 Task: Look for space in Tafo, Ghana from 9th July, 2023 to 16th July, 2023 for 2 adults, 1 child in price range Rs.8000 to Rs.16000. Place can be entire place with 2 bedrooms having 2 beds and 1 bathroom. Property type can be house, flat, guest house. Booking option can be shelf check-in. Required host language is English.
Action: Mouse moved to (426, 52)
Screenshot: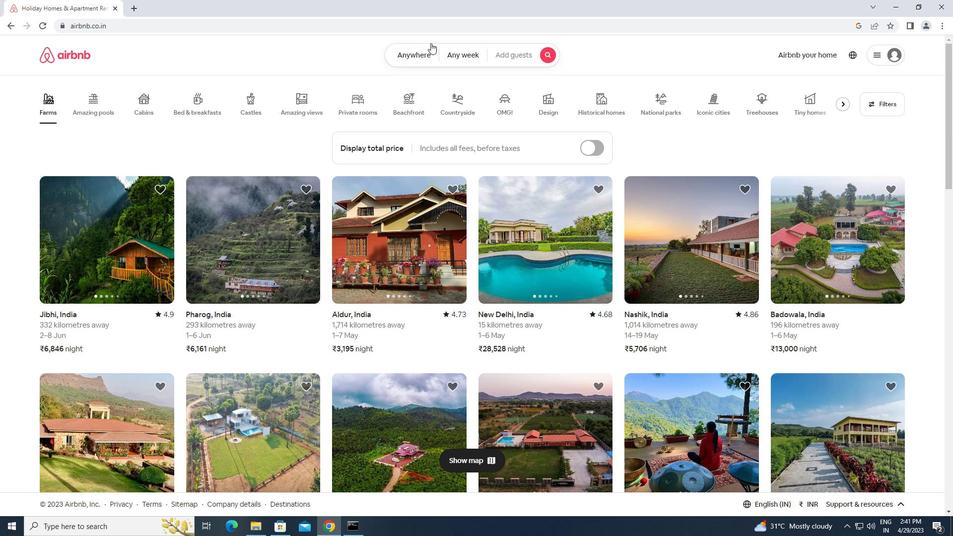 
Action: Mouse pressed left at (426, 52)
Screenshot: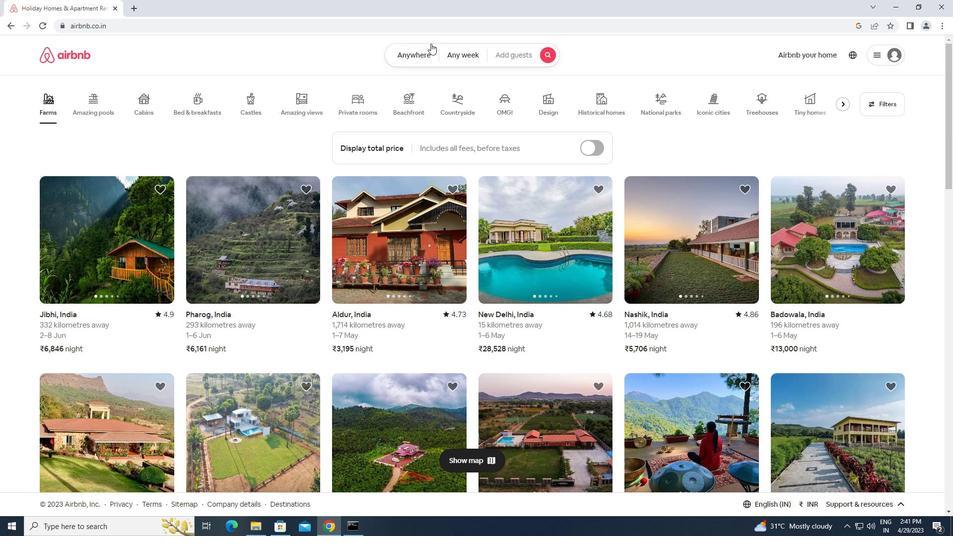 
Action: Mouse moved to (383, 93)
Screenshot: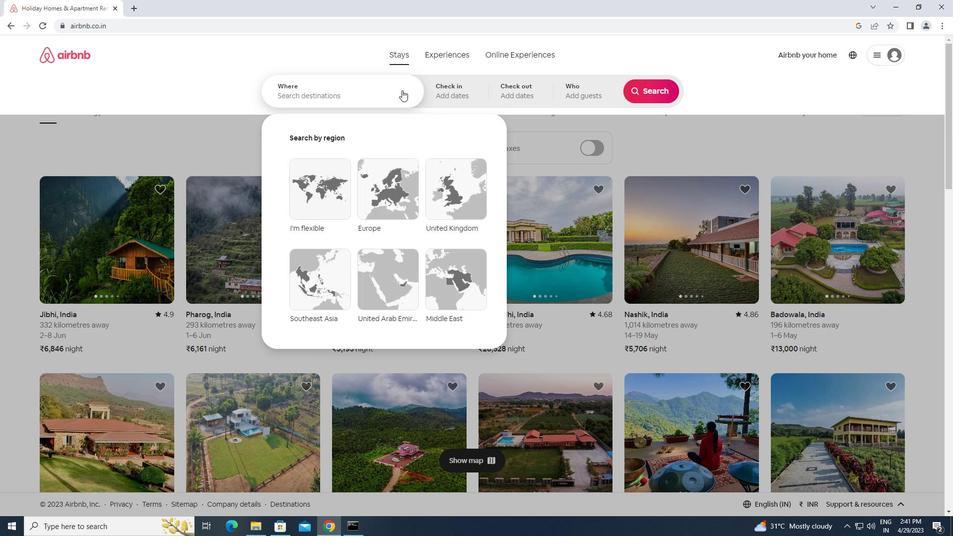 
Action: Mouse pressed left at (383, 93)
Screenshot: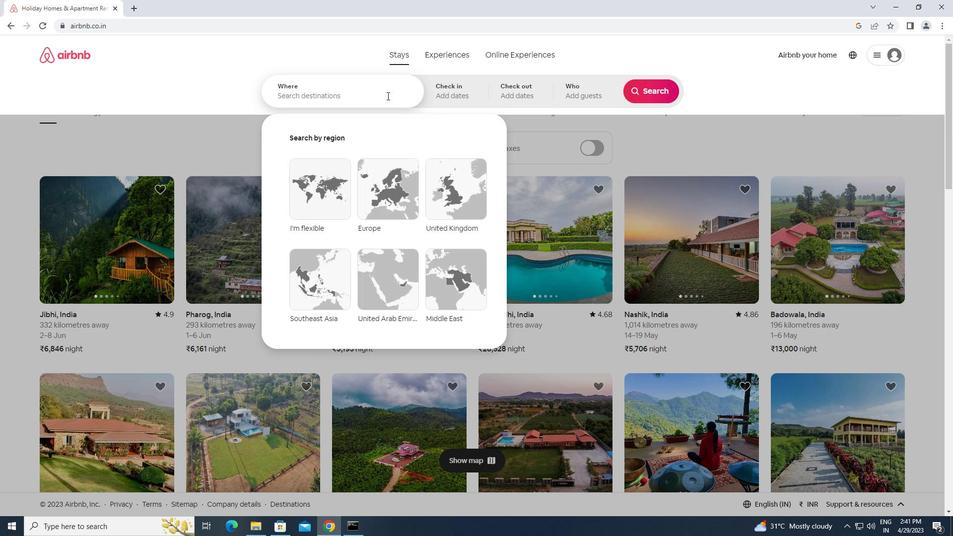 
Action: Key pressed t<Key.caps_lock>afo,<Key.space><Key.caps_lock>g<Key.caps_lock>hana<Key.enter>
Screenshot: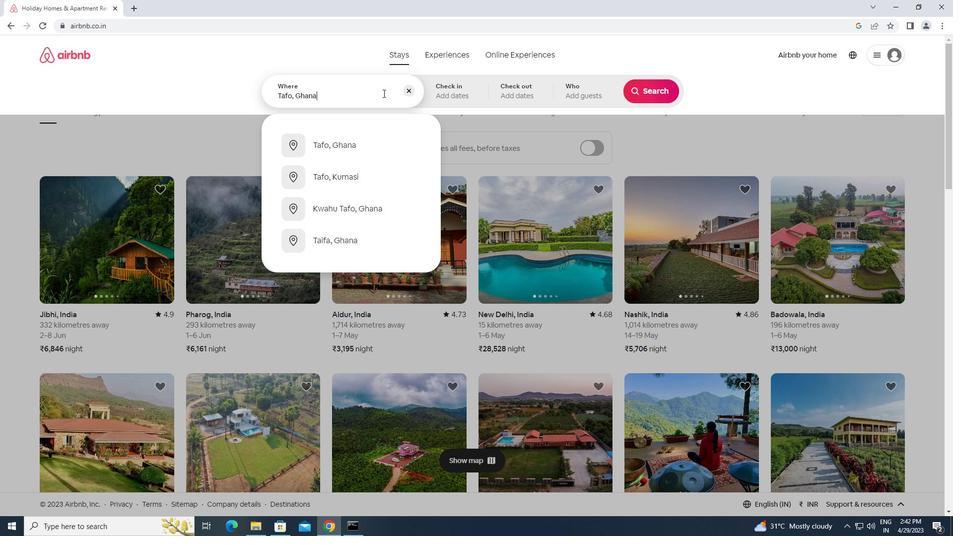 
Action: Mouse moved to (649, 171)
Screenshot: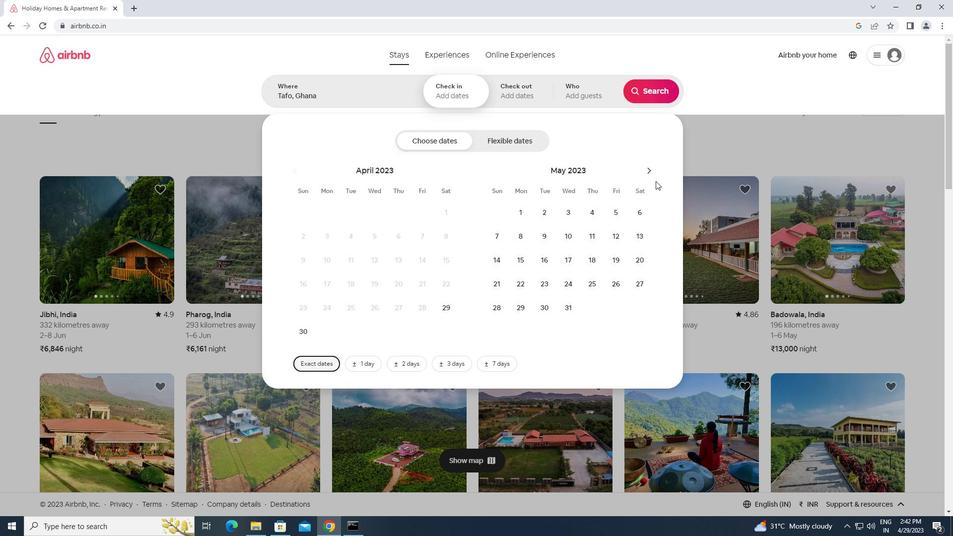 
Action: Mouse pressed left at (649, 171)
Screenshot: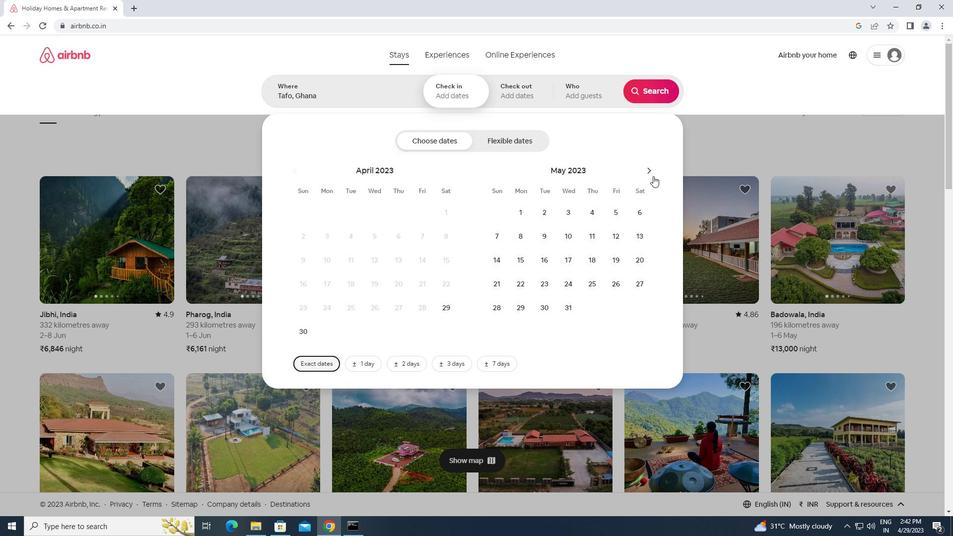 
Action: Mouse pressed left at (649, 171)
Screenshot: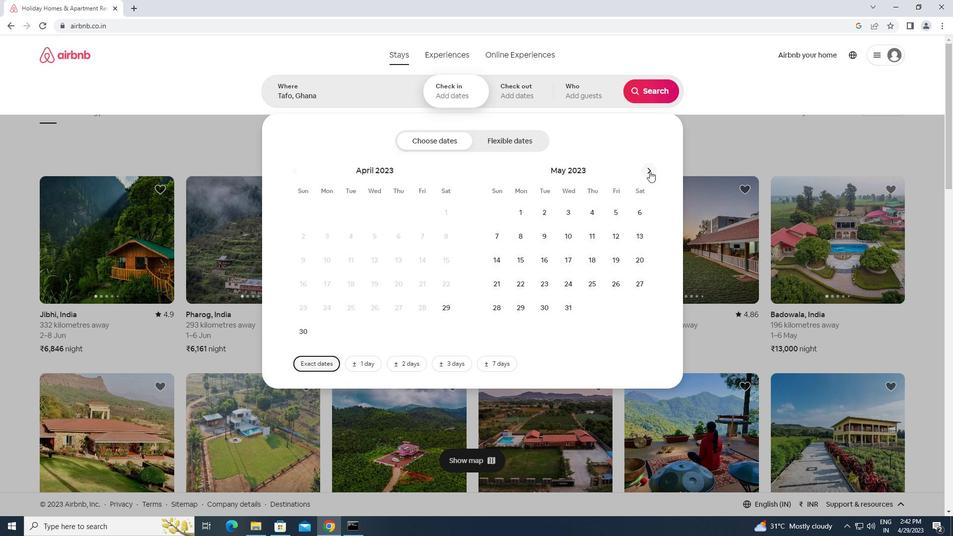 
Action: Mouse moved to (496, 265)
Screenshot: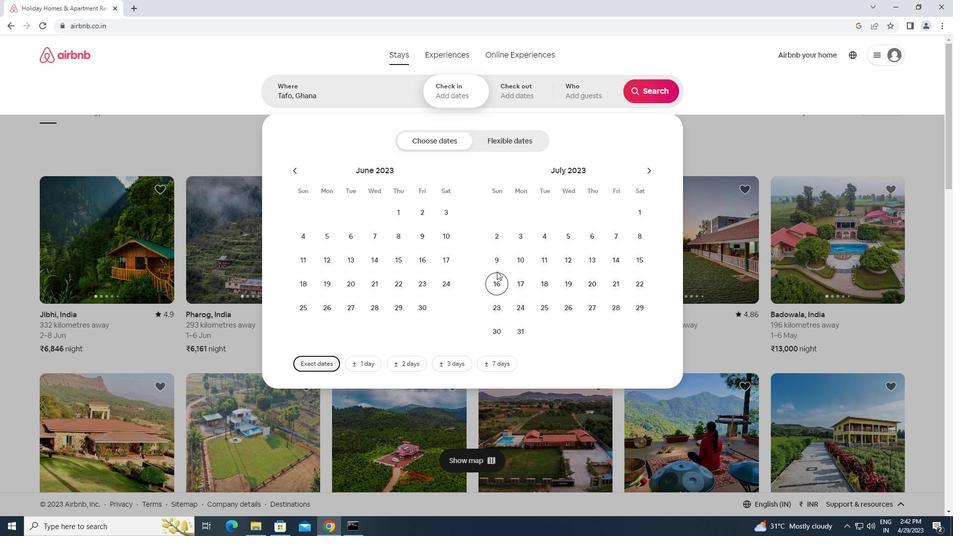 
Action: Mouse pressed left at (496, 265)
Screenshot: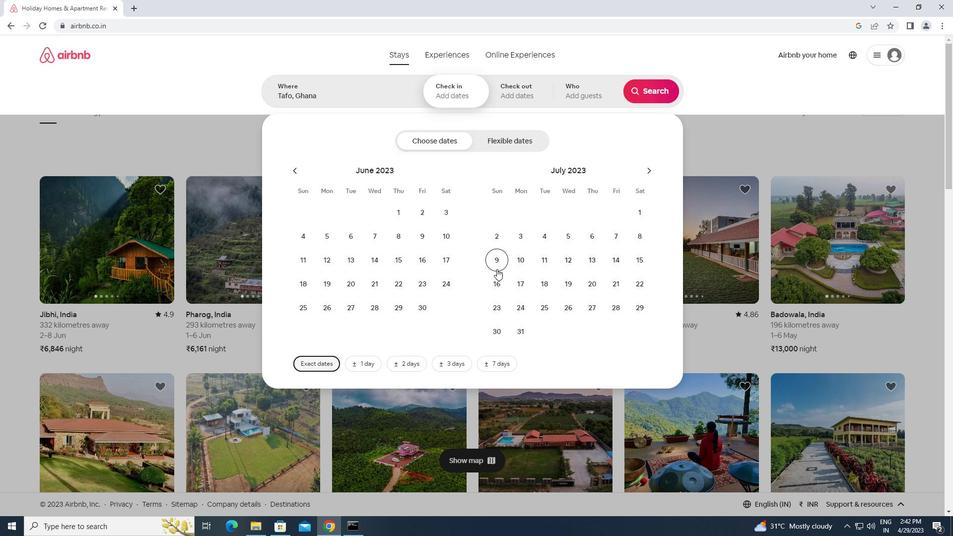 
Action: Mouse moved to (498, 281)
Screenshot: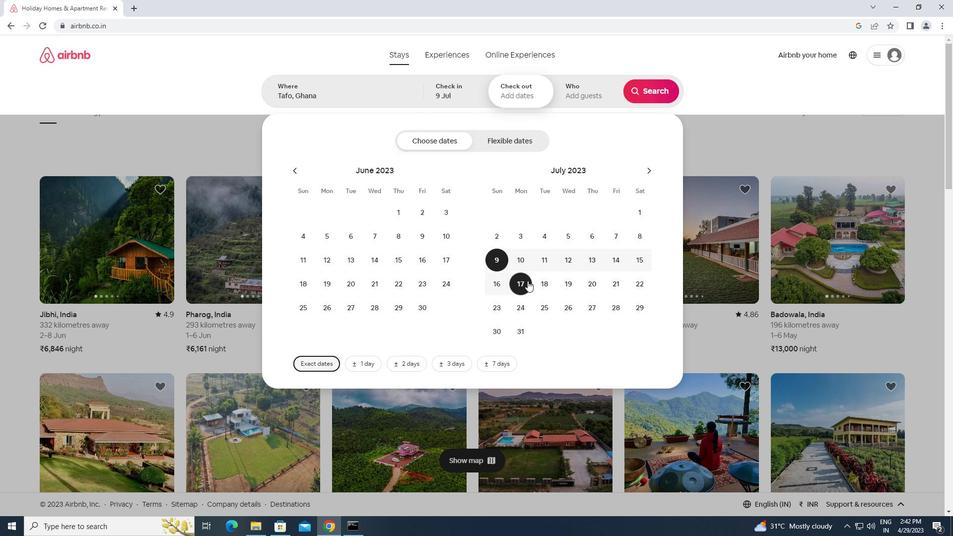 
Action: Mouse pressed left at (498, 281)
Screenshot: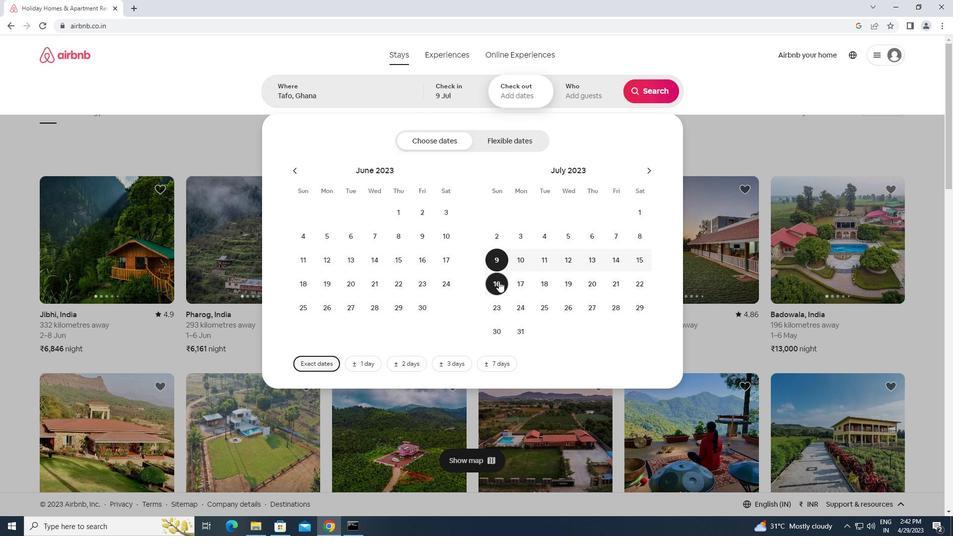 
Action: Mouse moved to (584, 84)
Screenshot: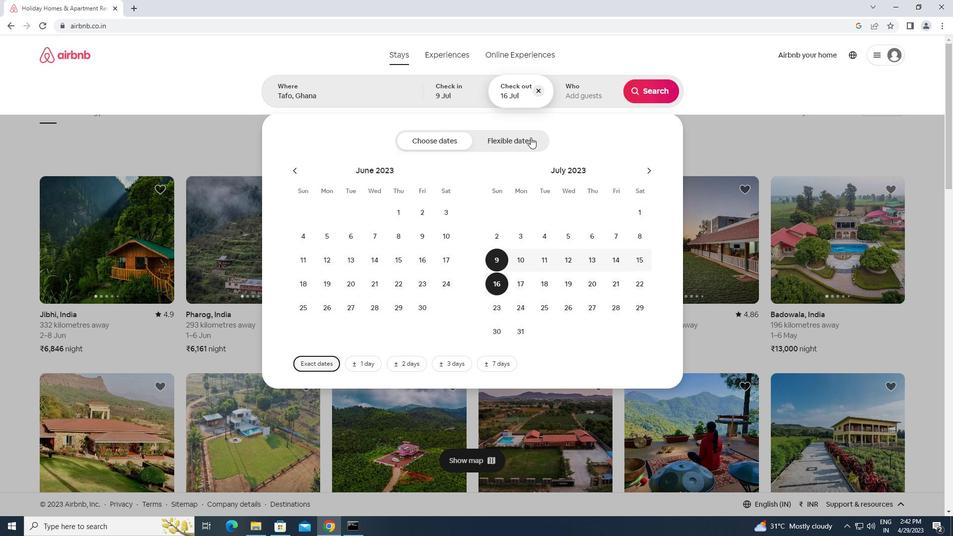 
Action: Mouse pressed left at (584, 84)
Screenshot: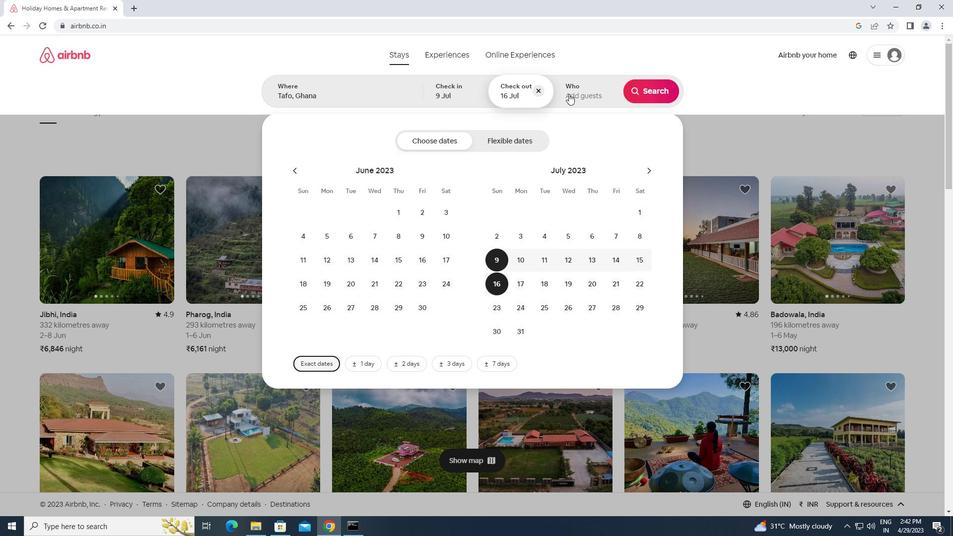
Action: Mouse moved to (651, 145)
Screenshot: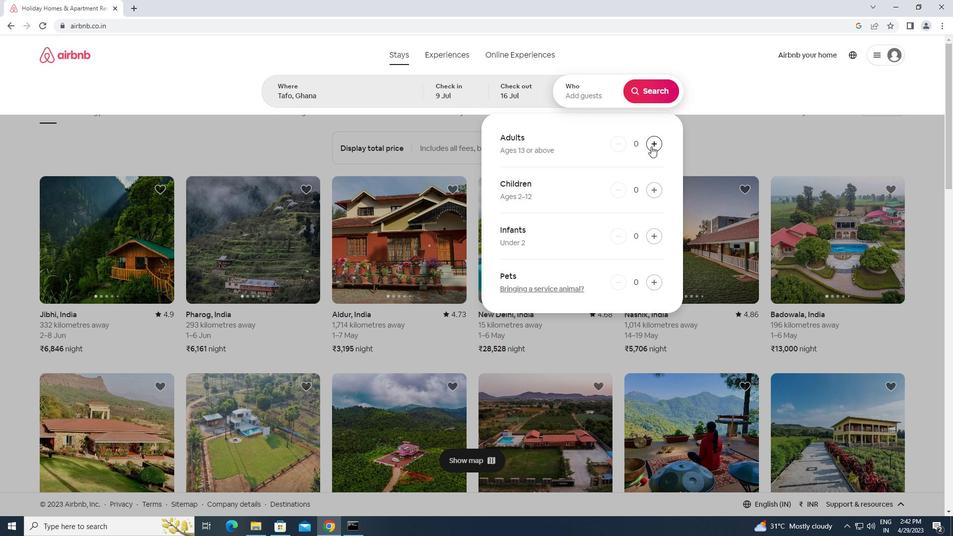 
Action: Mouse pressed left at (651, 145)
Screenshot: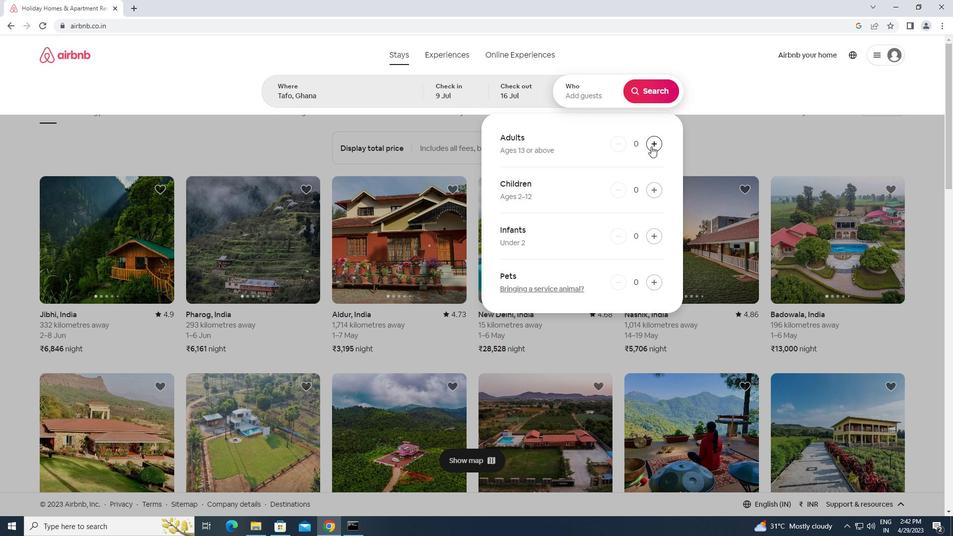 
Action: Mouse pressed left at (651, 145)
Screenshot: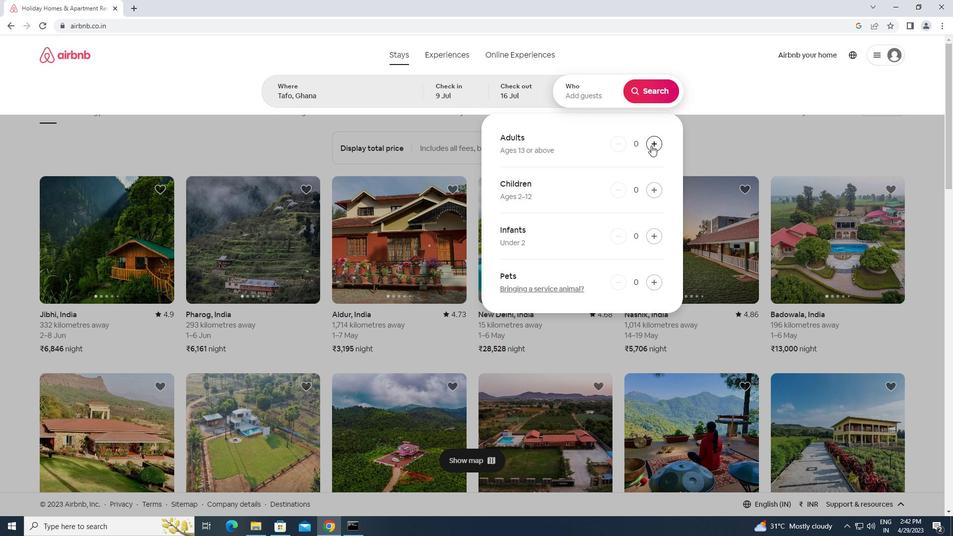 
Action: Mouse moved to (657, 184)
Screenshot: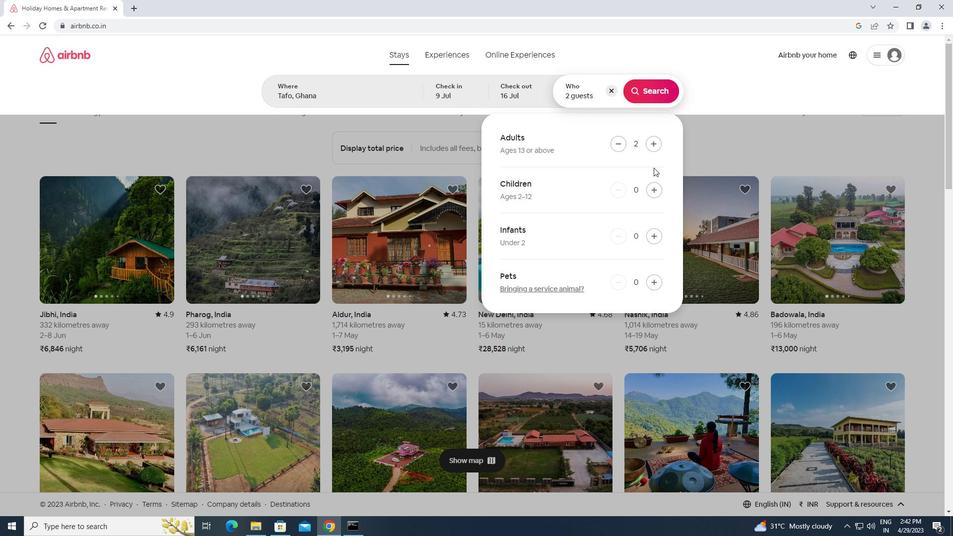
Action: Mouse pressed left at (657, 184)
Screenshot: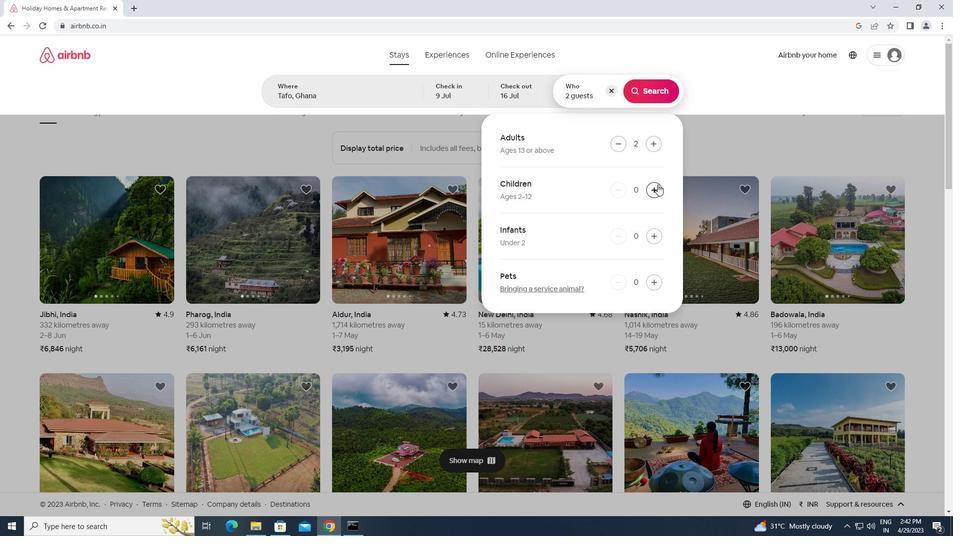 
Action: Mouse moved to (652, 85)
Screenshot: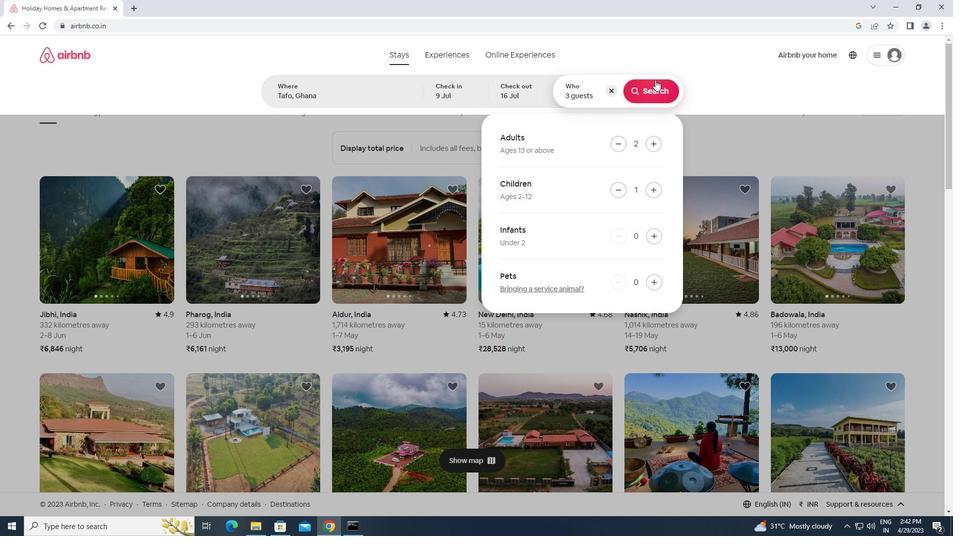 
Action: Mouse pressed left at (652, 85)
Screenshot: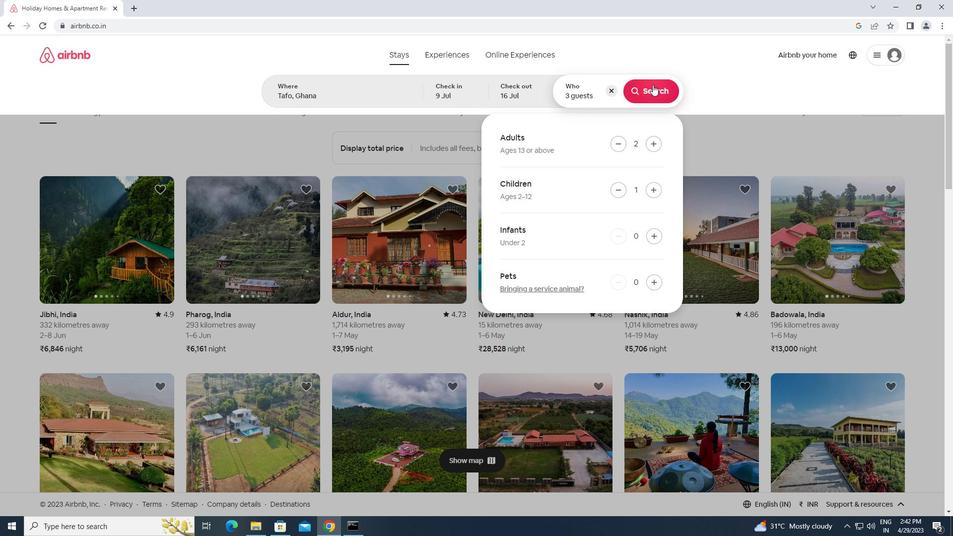 
Action: Mouse moved to (897, 91)
Screenshot: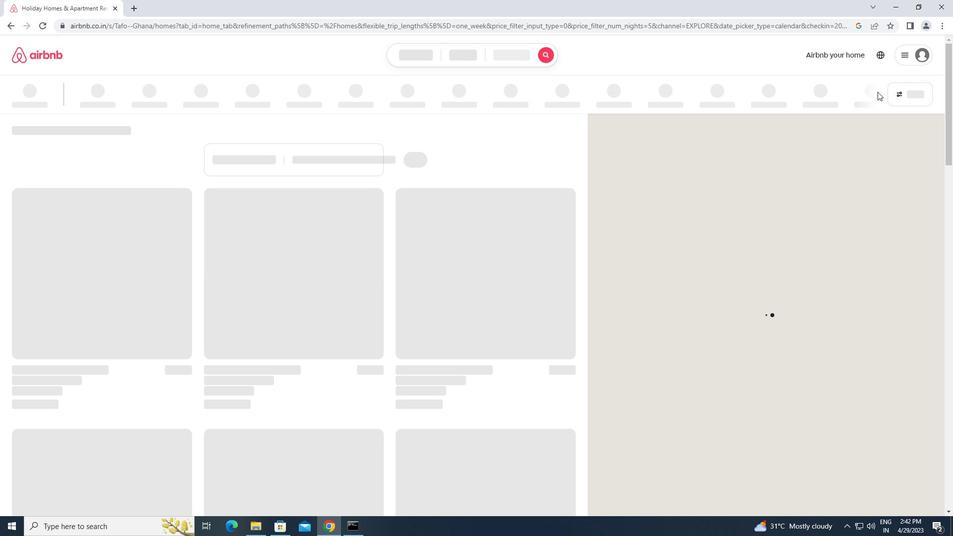 
Action: Mouse pressed left at (897, 91)
Screenshot: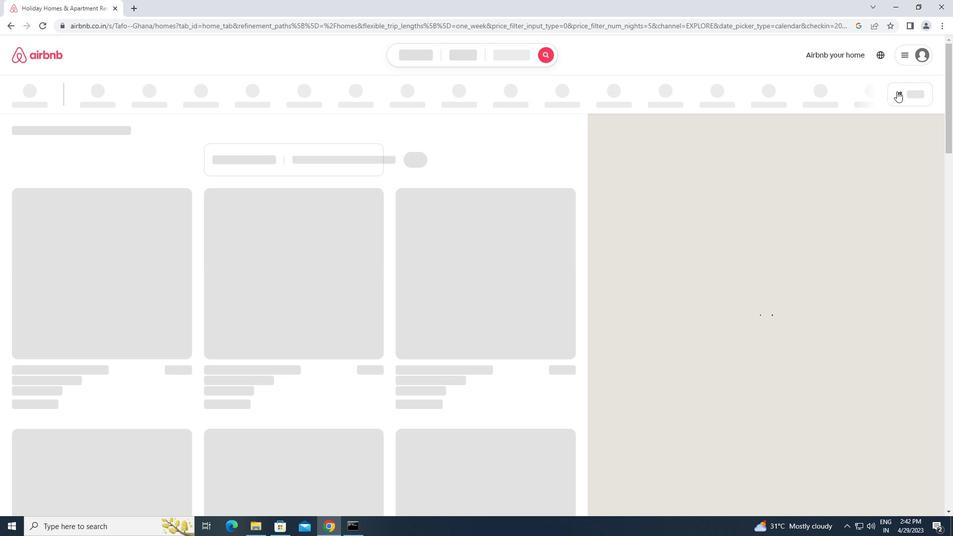 
Action: Mouse moved to (341, 217)
Screenshot: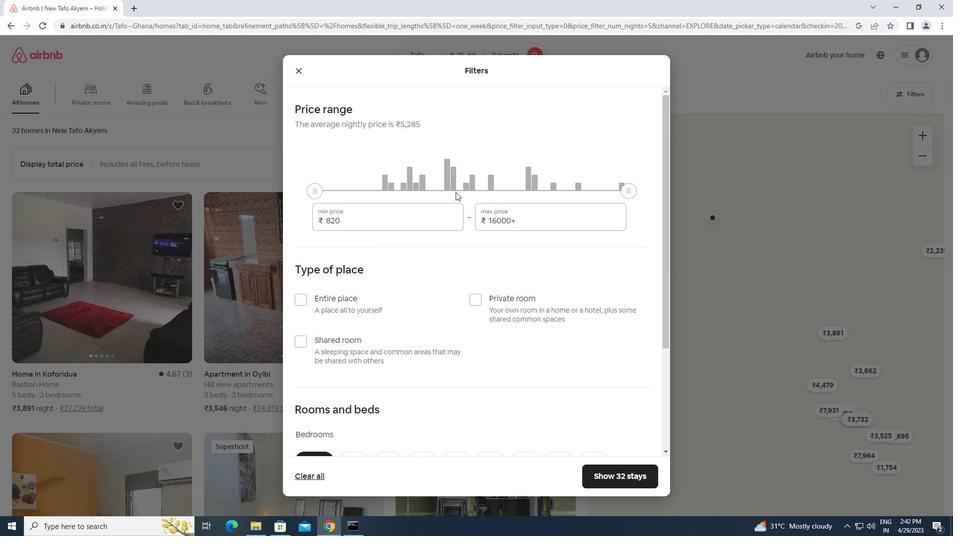 
Action: Mouse pressed left at (341, 217)
Screenshot: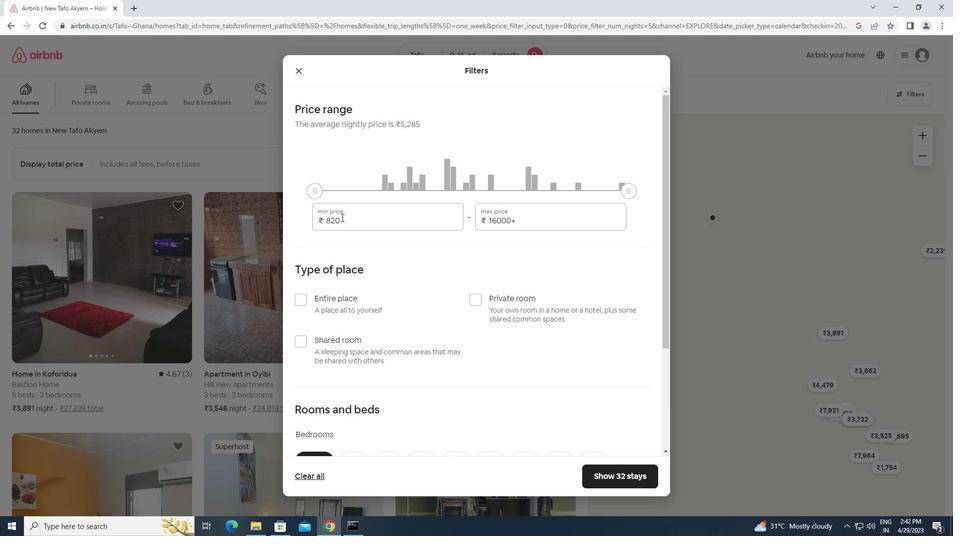 
Action: Mouse moved to (320, 225)
Screenshot: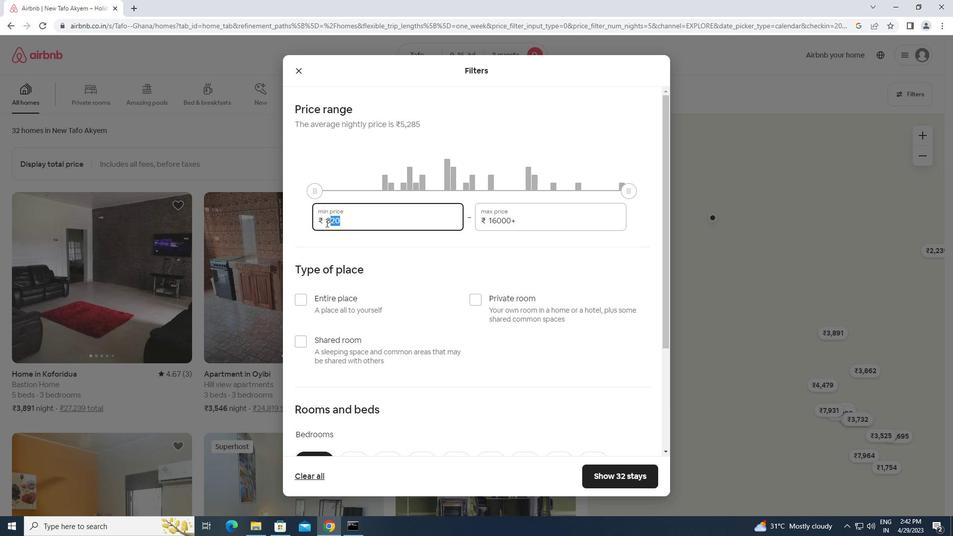 
Action: Key pressed 8000<Key.tab><Key.backspace><Key.backspace><Key.backspace><Key.backspace><Key.backspace><Key.backspace><Key.backspace><Key.backspace><Key.backspace><Key.backspace><Key.backspace><Key.backspace><Key.backspace><Key.backspace><Key.backspace><Key.backspace><Key.backspace><Key.backspace><Key.backspace><Key.backspace><Key.backspace><Key.backspace>16000
Screenshot: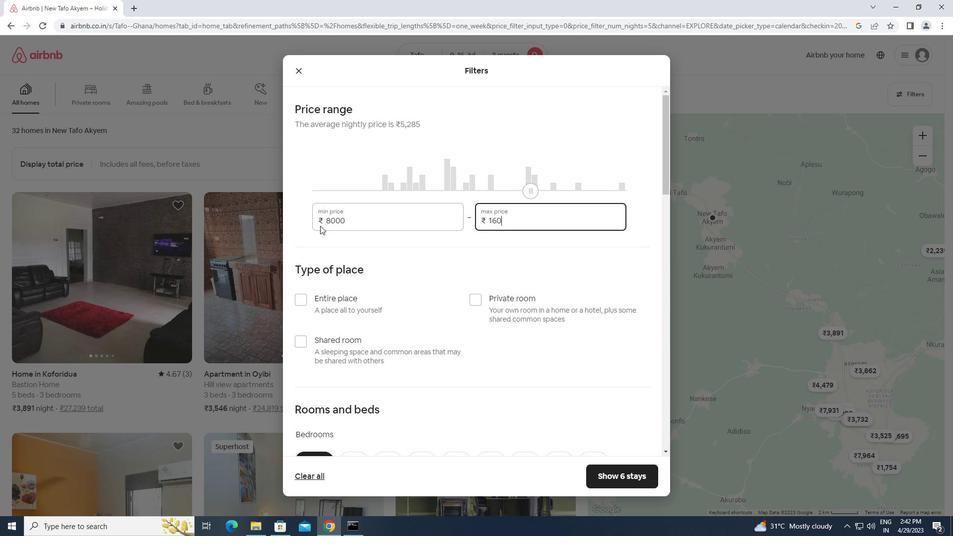 
Action: Mouse moved to (321, 225)
Screenshot: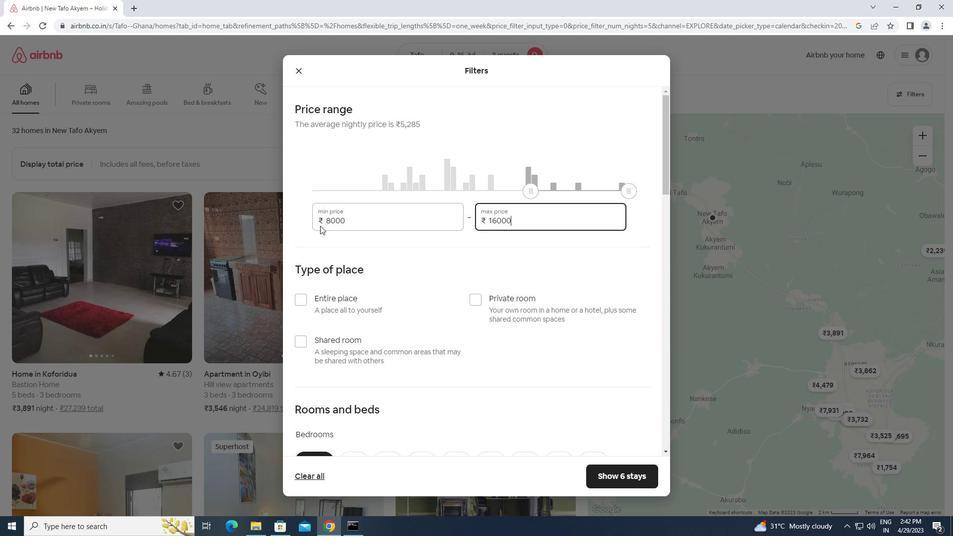 
Action: Mouse scrolled (321, 225) with delta (0, 0)
Screenshot: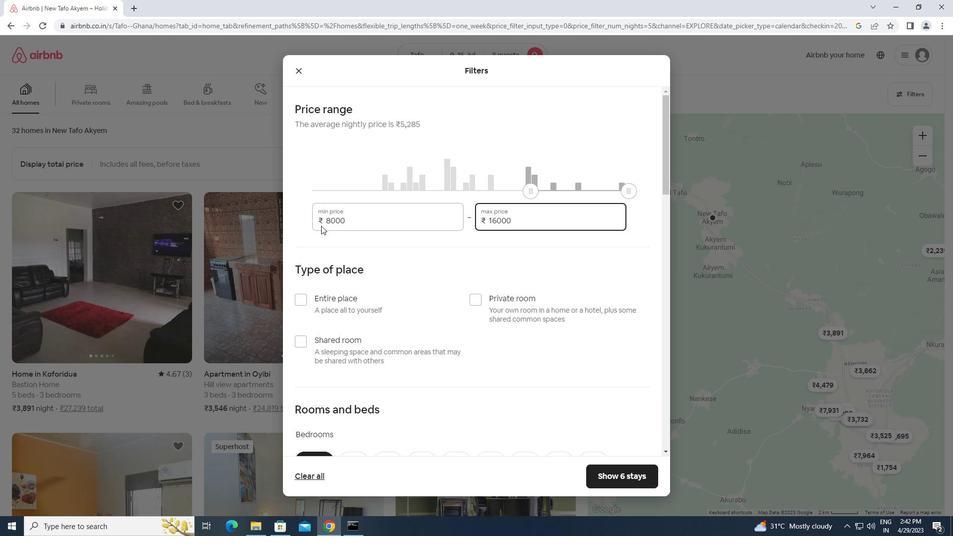 
Action: Mouse moved to (305, 250)
Screenshot: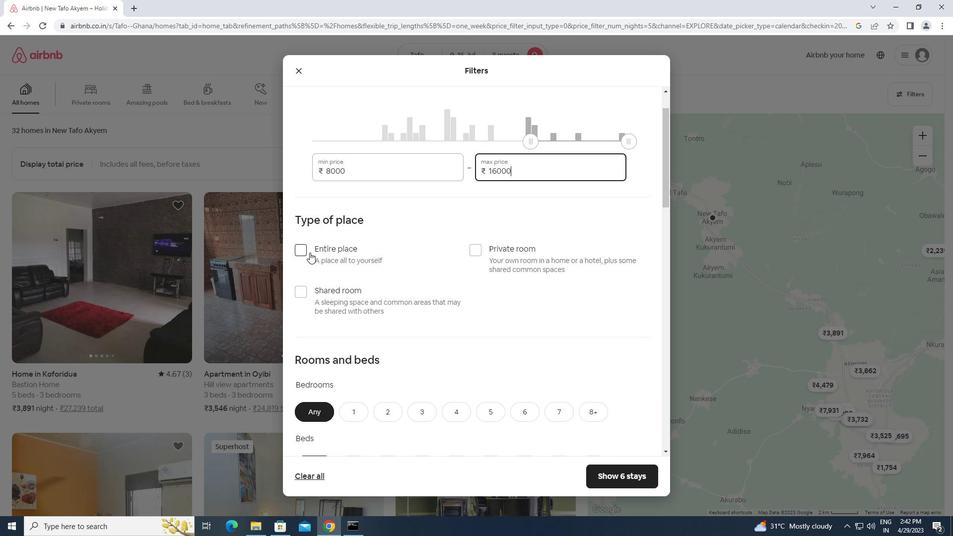 
Action: Mouse pressed left at (305, 250)
Screenshot: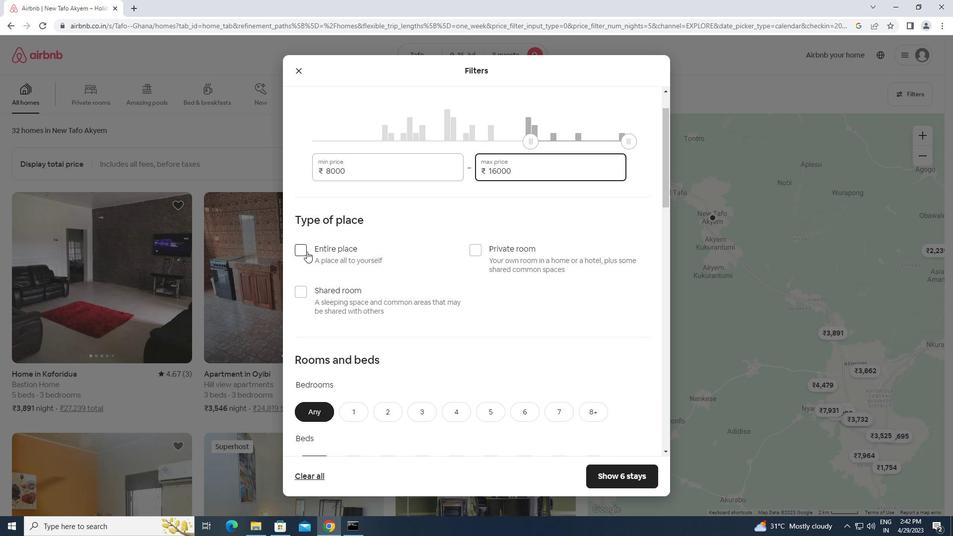 
Action: Mouse moved to (388, 276)
Screenshot: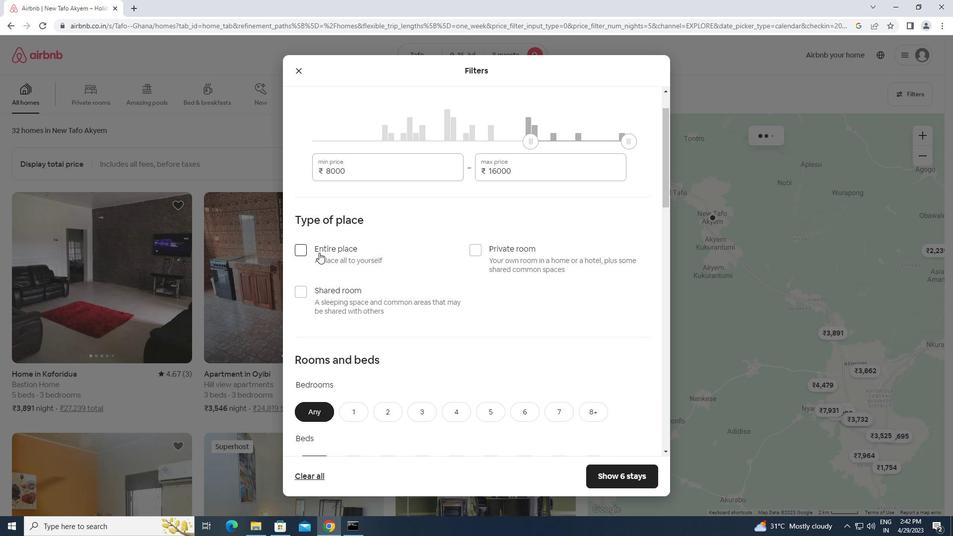
Action: Mouse scrolled (388, 275) with delta (0, 0)
Screenshot: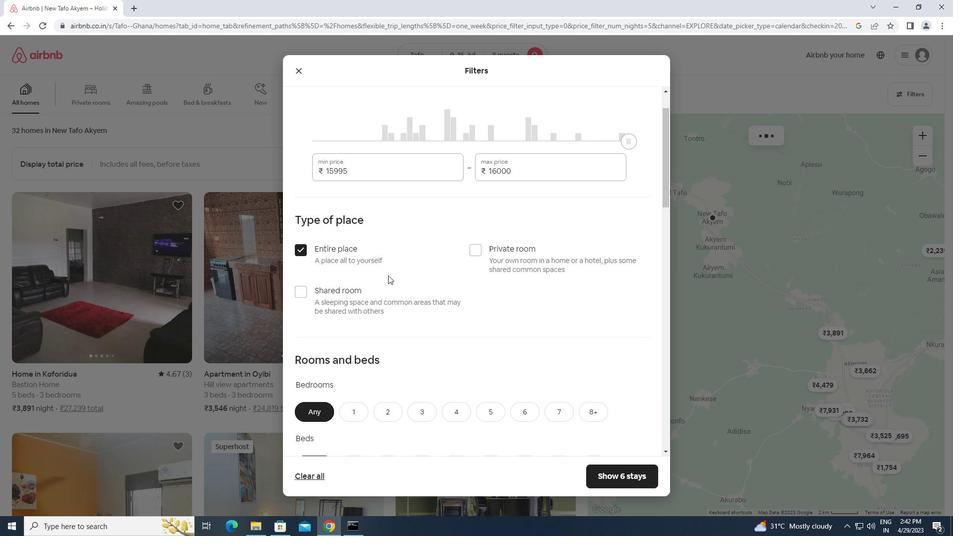 
Action: Mouse scrolled (388, 275) with delta (0, 0)
Screenshot: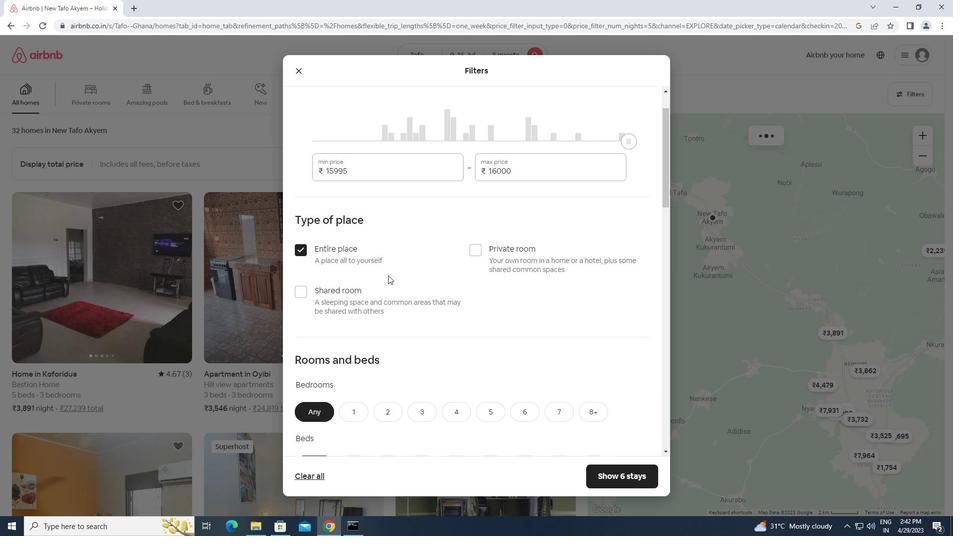 
Action: Mouse scrolled (388, 275) with delta (0, 0)
Screenshot: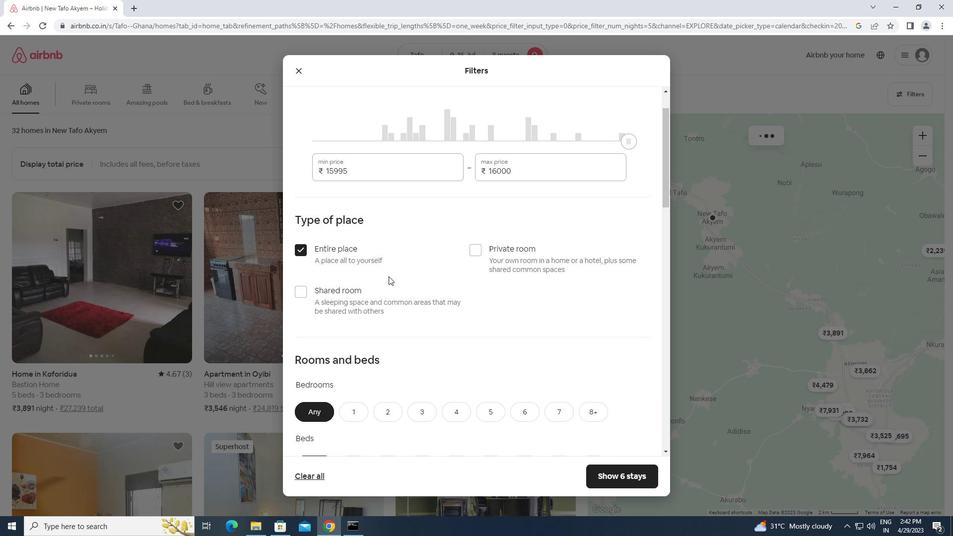 
Action: Mouse moved to (380, 264)
Screenshot: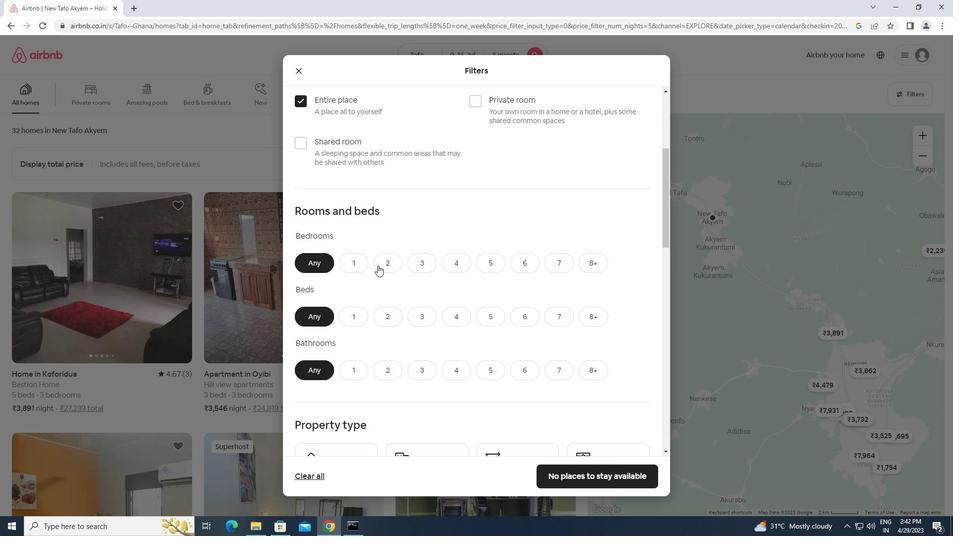 
Action: Mouse pressed left at (380, 264)
Screenshot: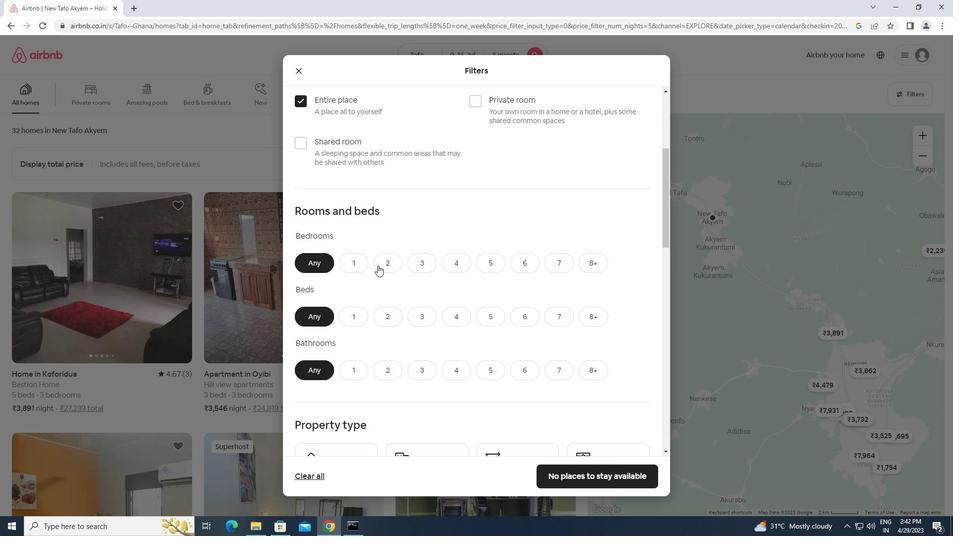 
Action: Mouse moved to (391, 308)
Screenshot: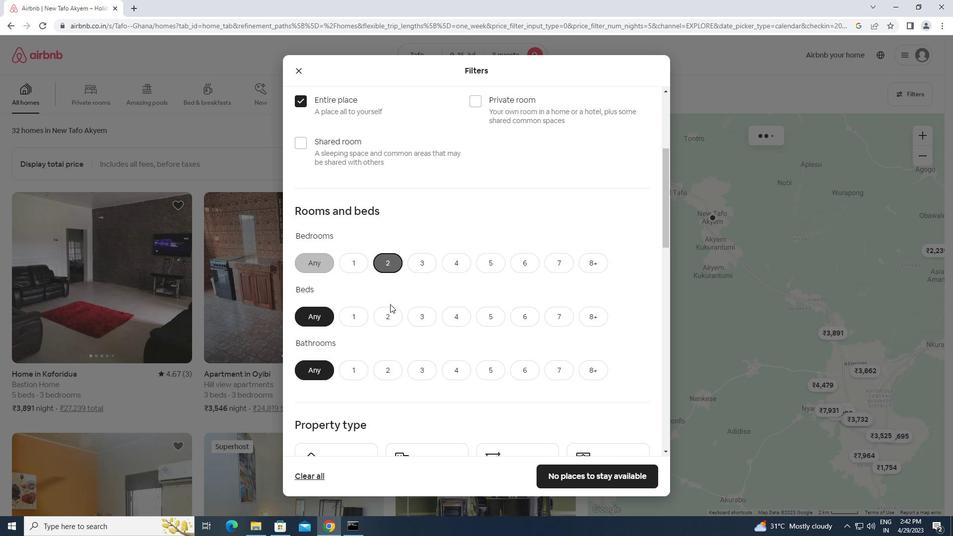 
Action: Mouse pressed left at (391, 308)
Screenshot: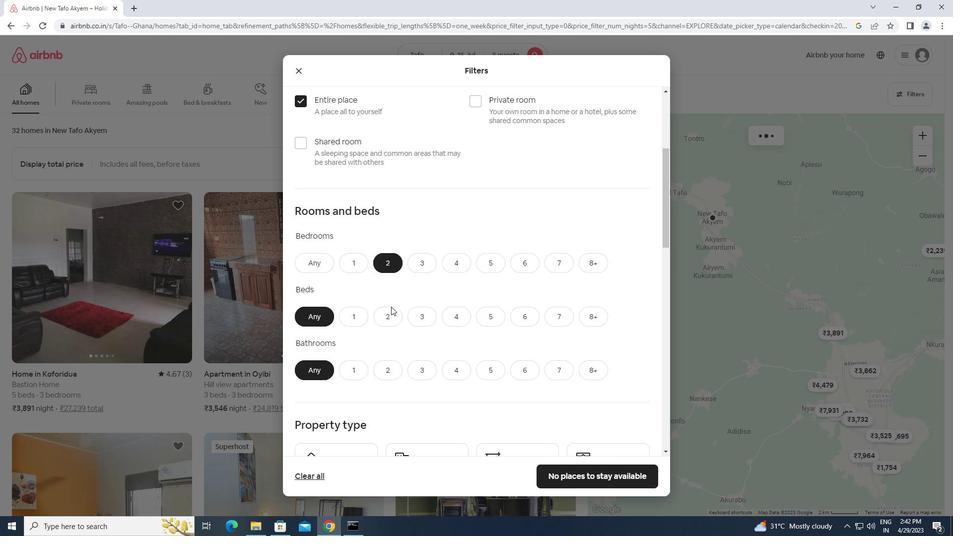 
Action: Mouse moved to (344, 363)
Screenshot: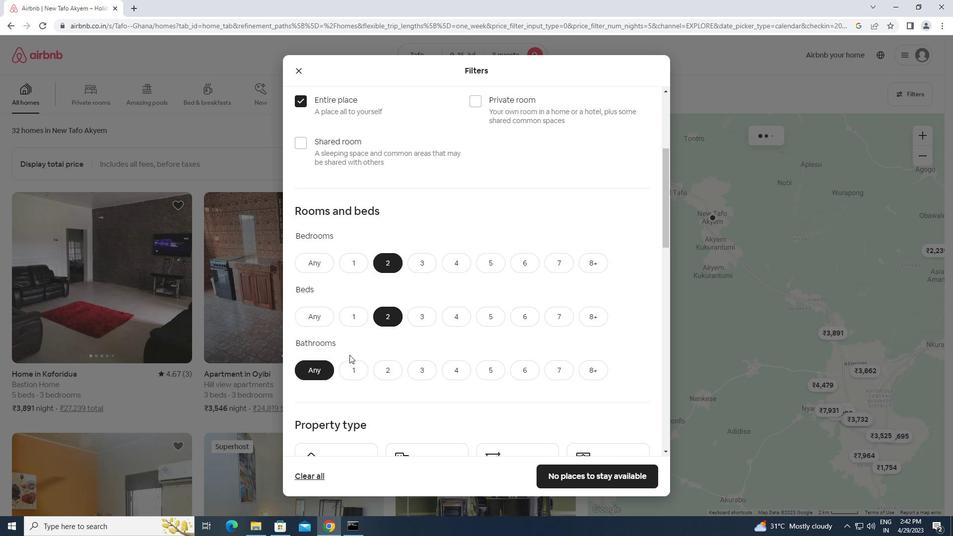 
Action: Mouse pressed left at (344, 363)
Screenshot: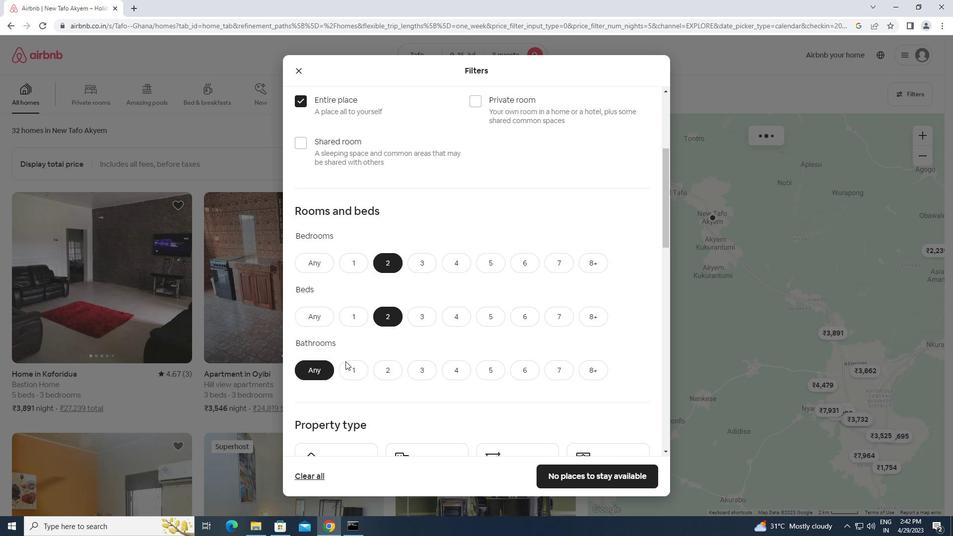 
Action: Mouse moved to (347, 363)
Screenshot: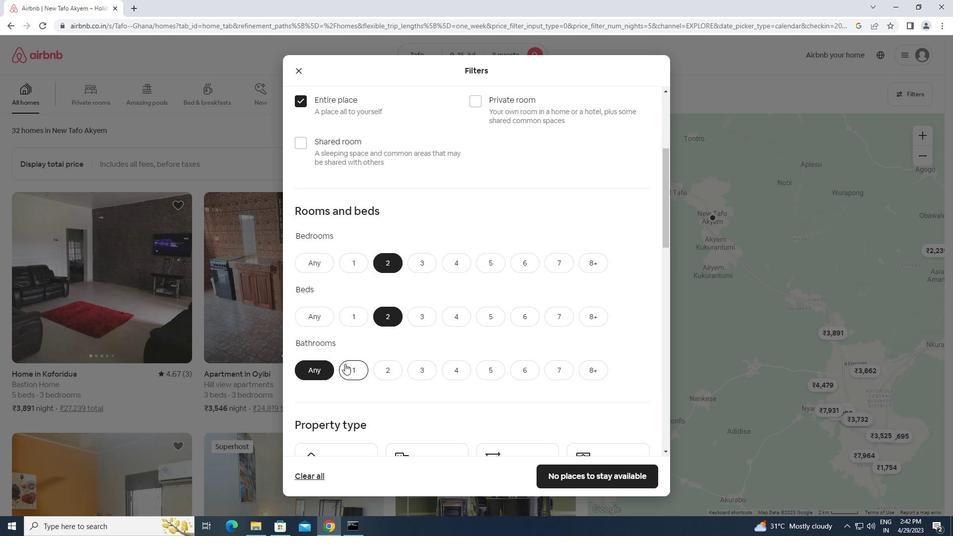 
Action: Mouse scrolled (347, 362) with delta (0, 0)
Screenshot: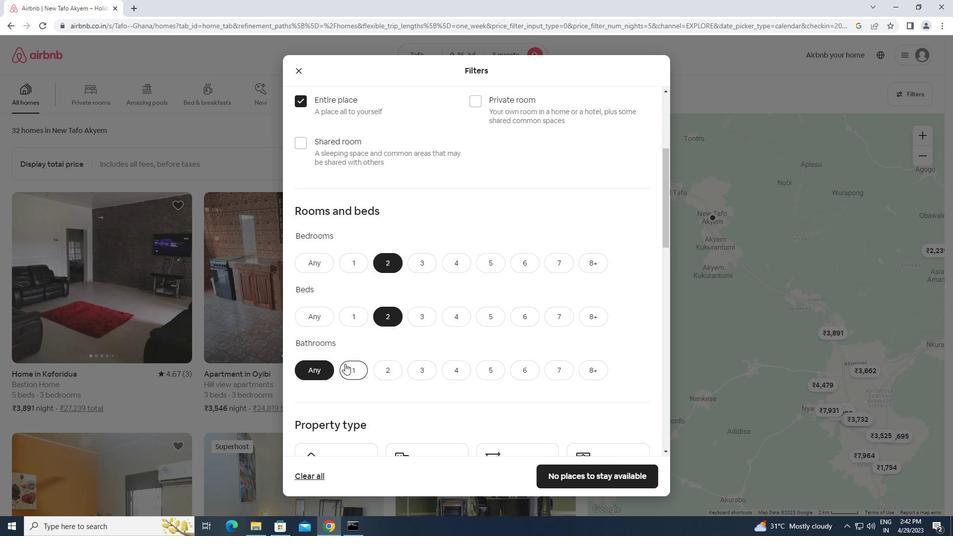 
Action: Mouse scrolled (347, 362) with delta (0, 0)
Screenshot: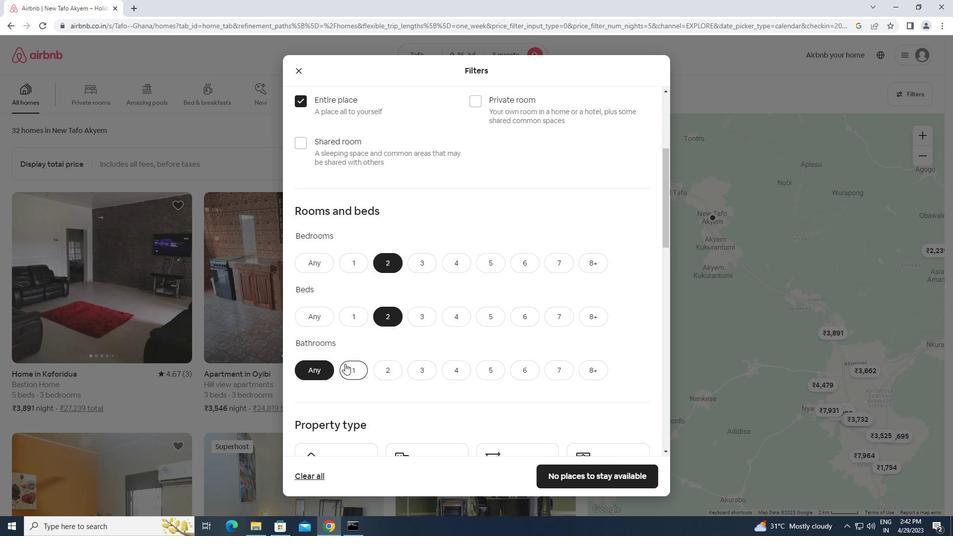 
Action: Mouse scrolled (347, 362) with delta (0, 0)
Screenshot: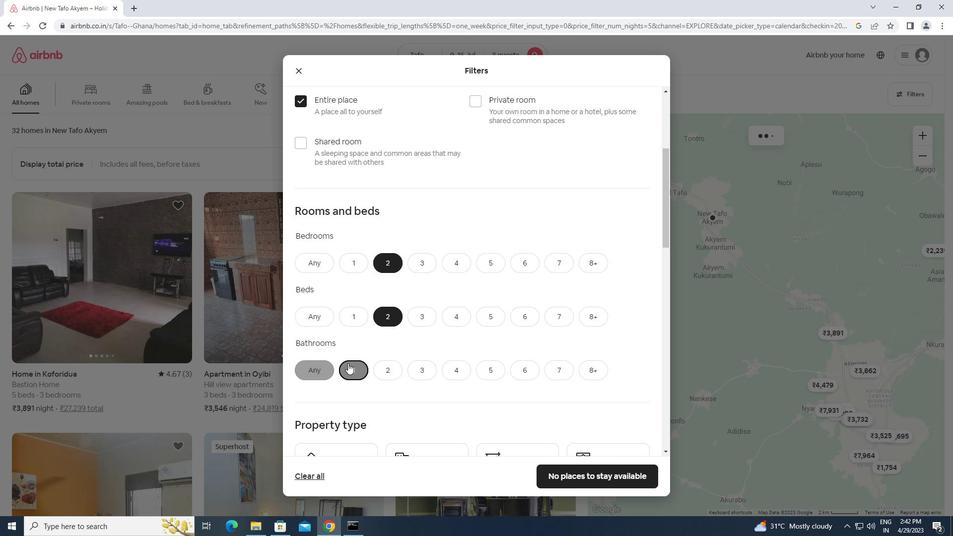 
Action: Mouse moved to (326, 332)
Screenshot: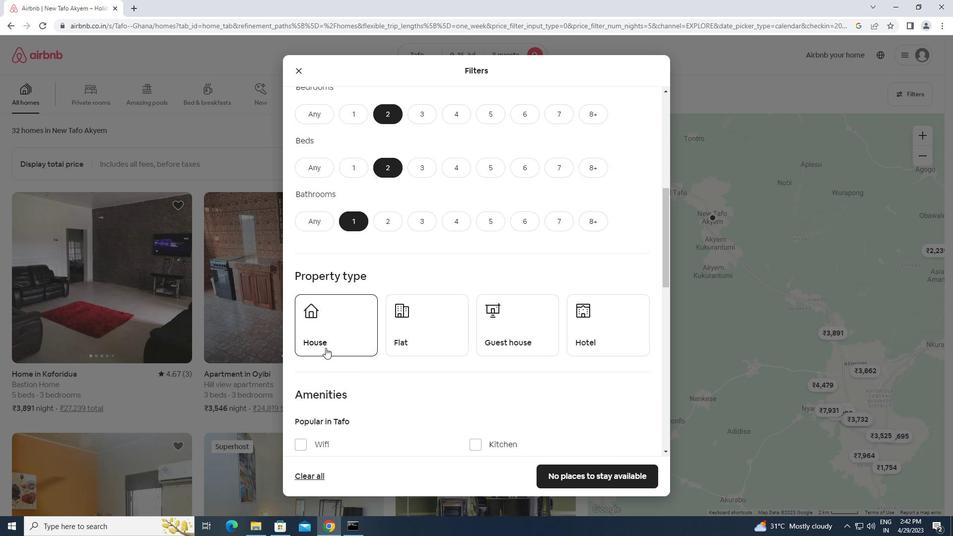 
Action: Mouse pressed left at (326, 332)
Screenshot: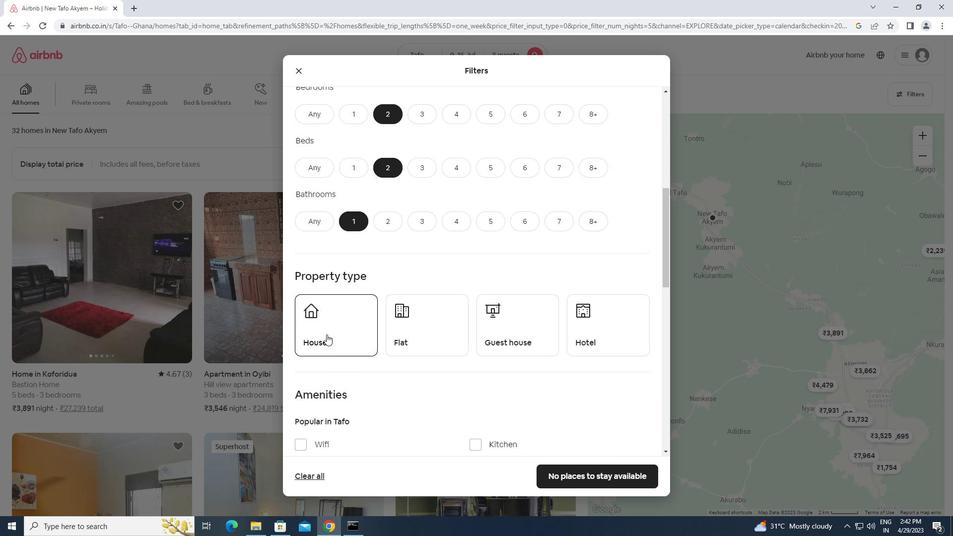 
Action: Mouse moved to (405, 340)
Screenshot: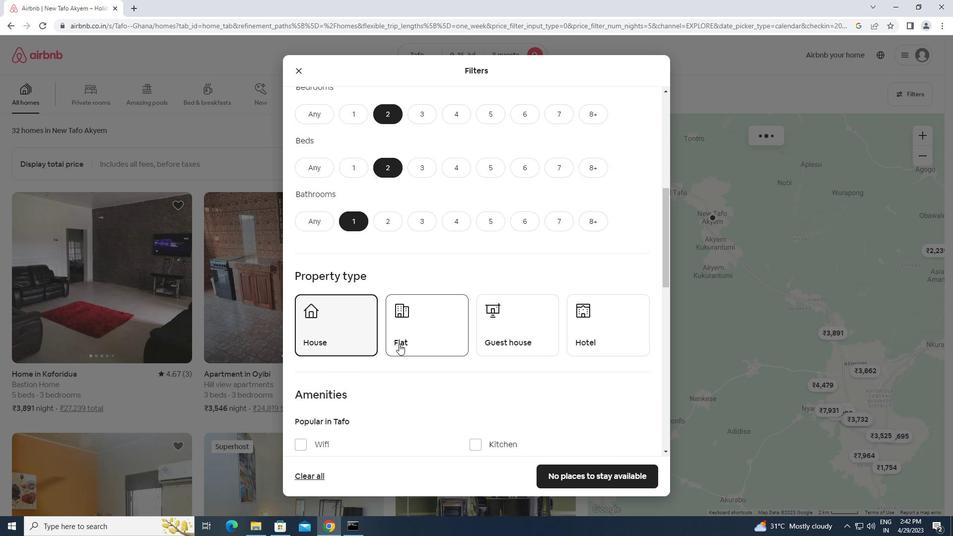
Action: Mouse pressed left at (405, 340)
Screenshot: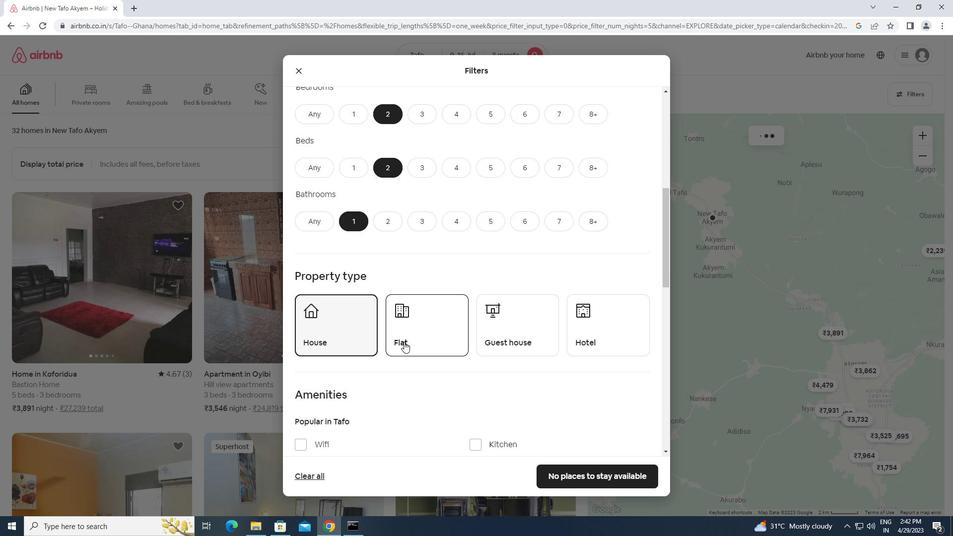 
Action: Mouse moved to (523, 326)
Screenshot: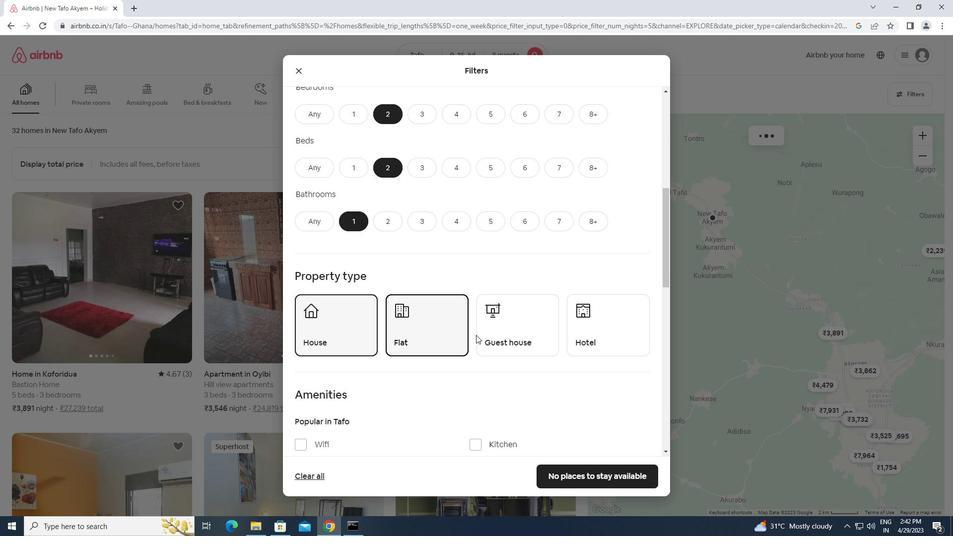 
Action: Mouse pressed left at (523, 326)
Screenshot: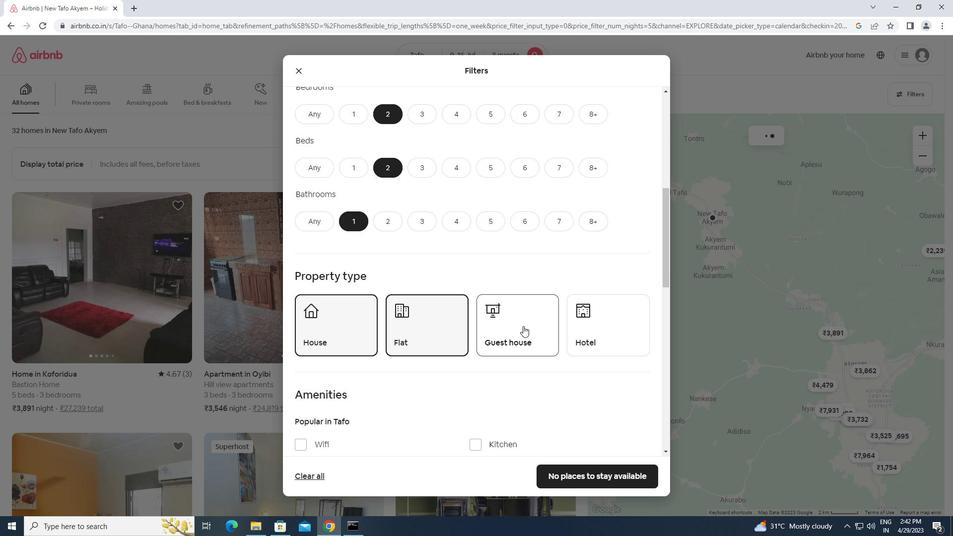 
Action: Mouse moved to (517, 328)
Screenshot: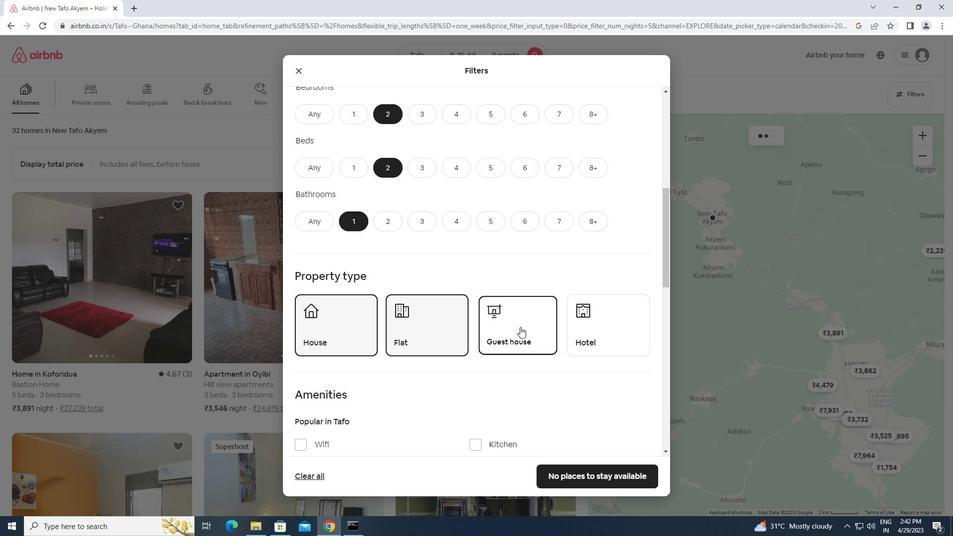 
Action: Mouse scrolled (517, 327) with delta (0, 0)
Screenshot: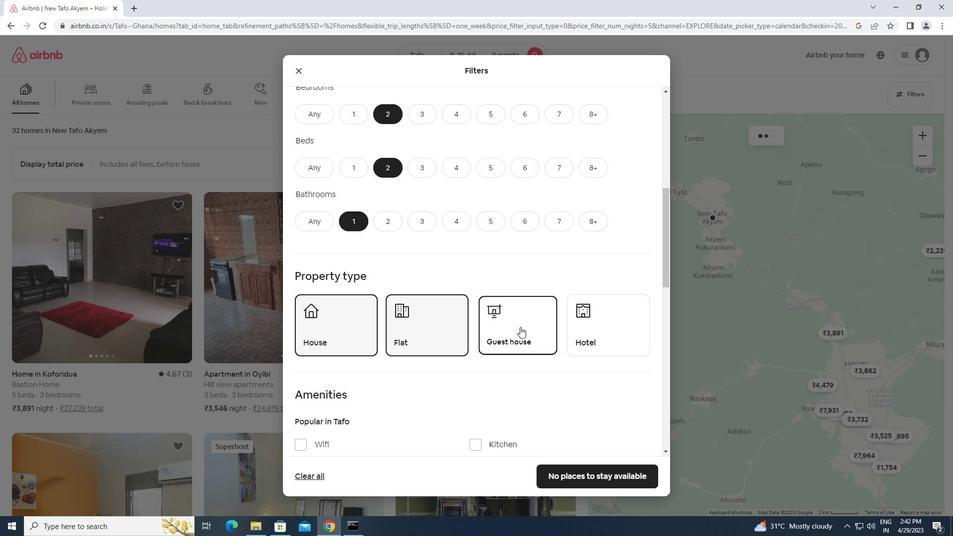 
Action: Mouse scrolled (517, 327) with delta (0, 0)
Screenshot: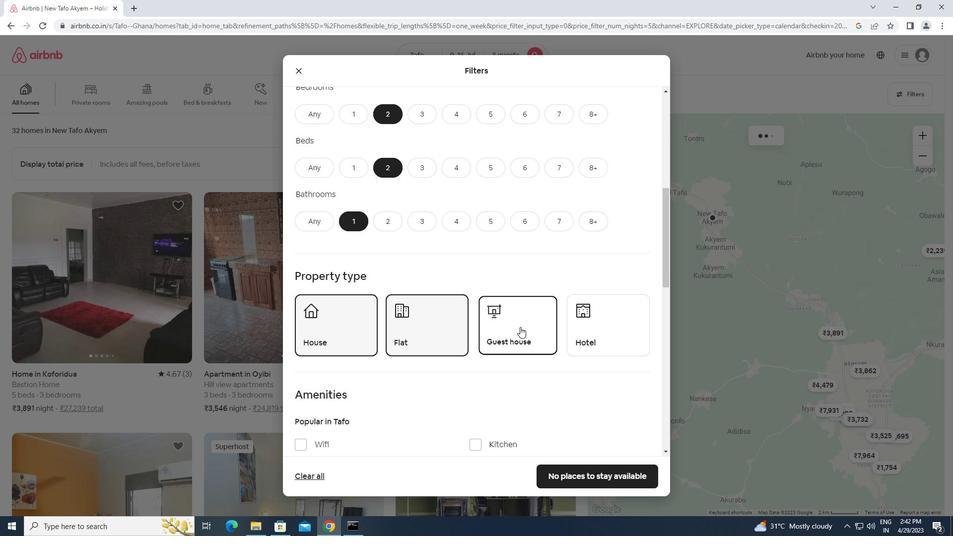 
Action: Mouse scrolled (517, 327) with delta (0, 0)
Screenshot: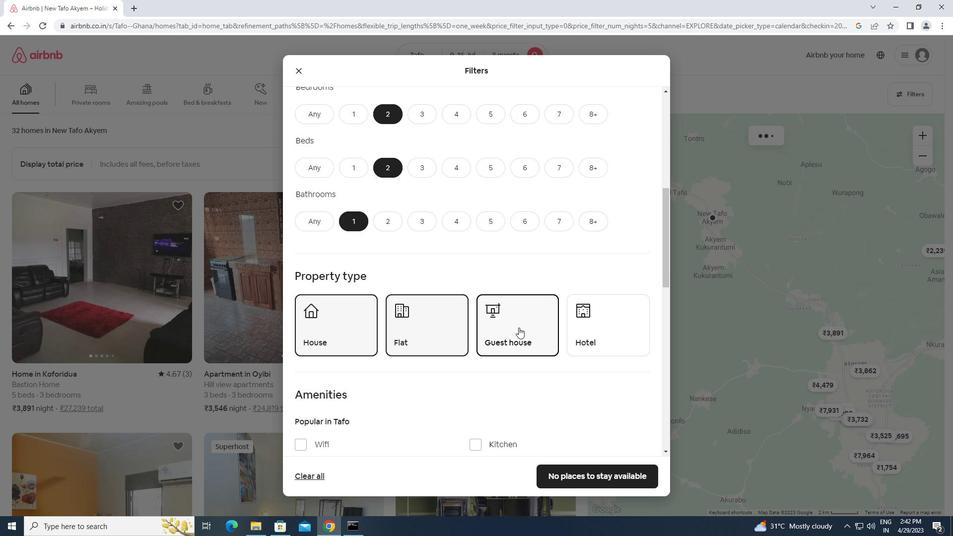 
Action: Mouse scrolled (517, 327) with delta (0, 0)
Screenshot: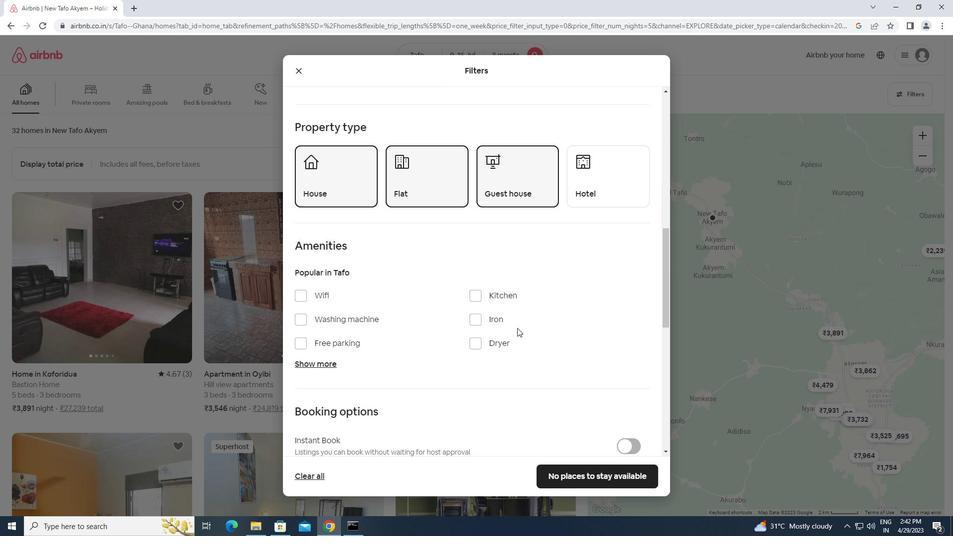 
Action: Mouse scrolled (517, 327) with delta (0, 0)
Screenshot: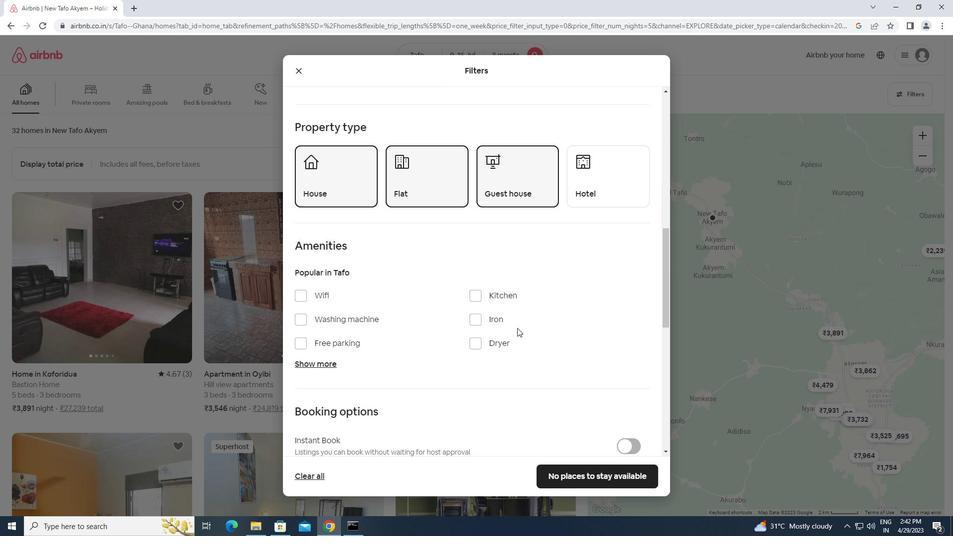 
Action: Mouse scrolled (517, 327) with delta (0, 0)
Screenshot: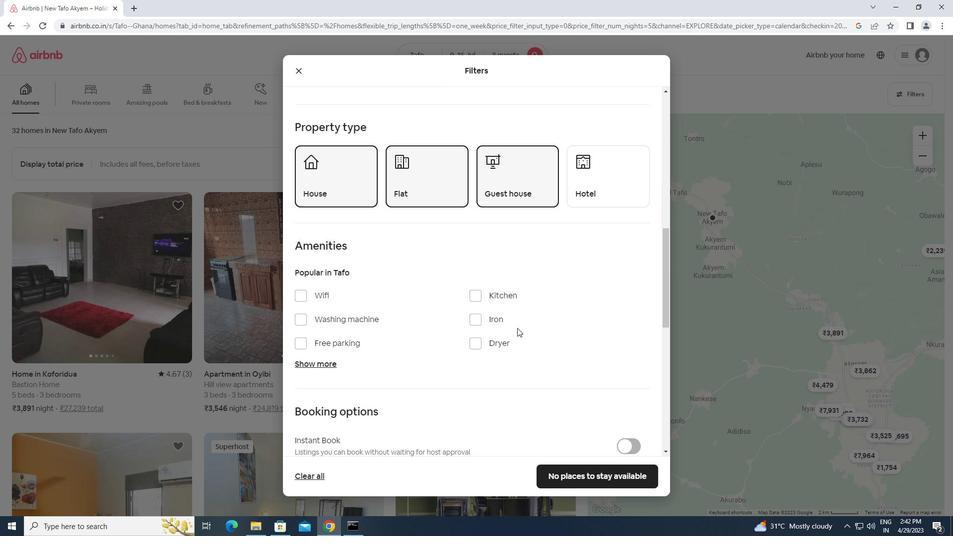 
Action: Mouse scrolled (517, 327) with delta (0, 0)
Screenshot: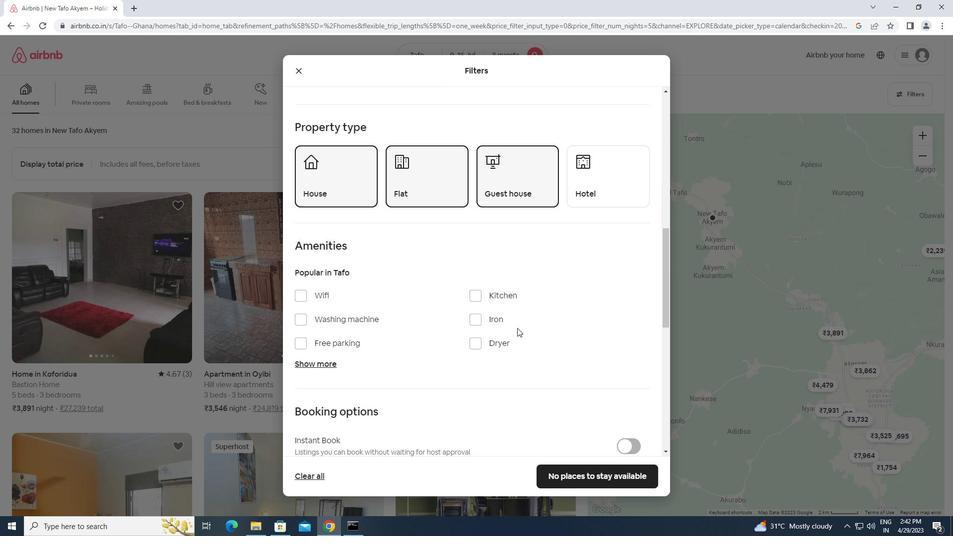 
Action: Mouse moved to (618, 278)
Screenshot: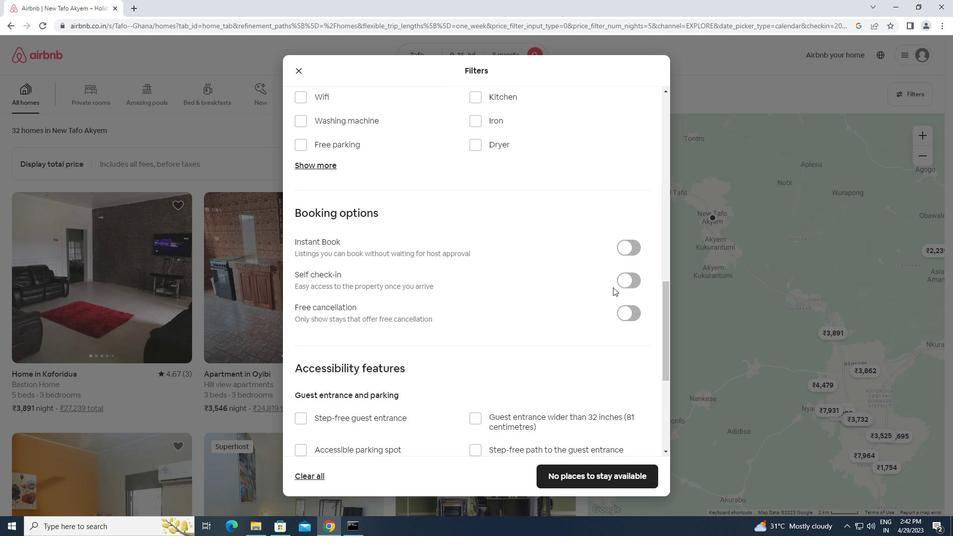 
Action: Mouse pressed left at (618, 278)
Screenshot: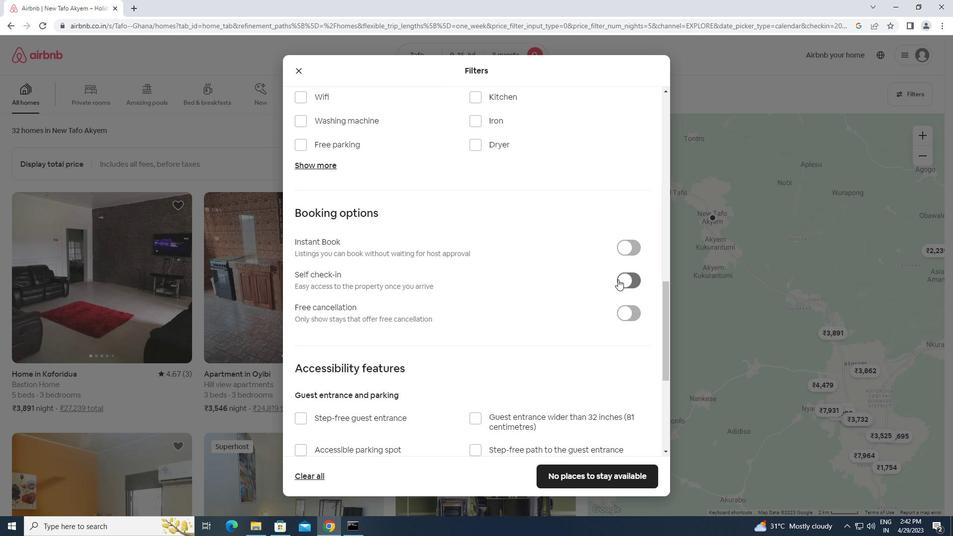 
Action: Mouse moved to (460, 314)
Screenshot: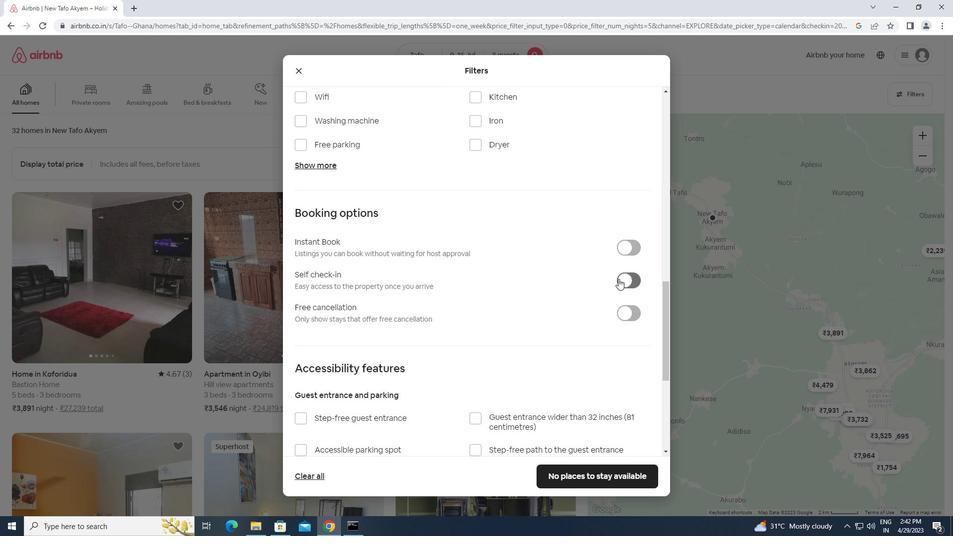 
Action: Mouse scrolled (460, 314) with delta (0, 0)
Screenshot: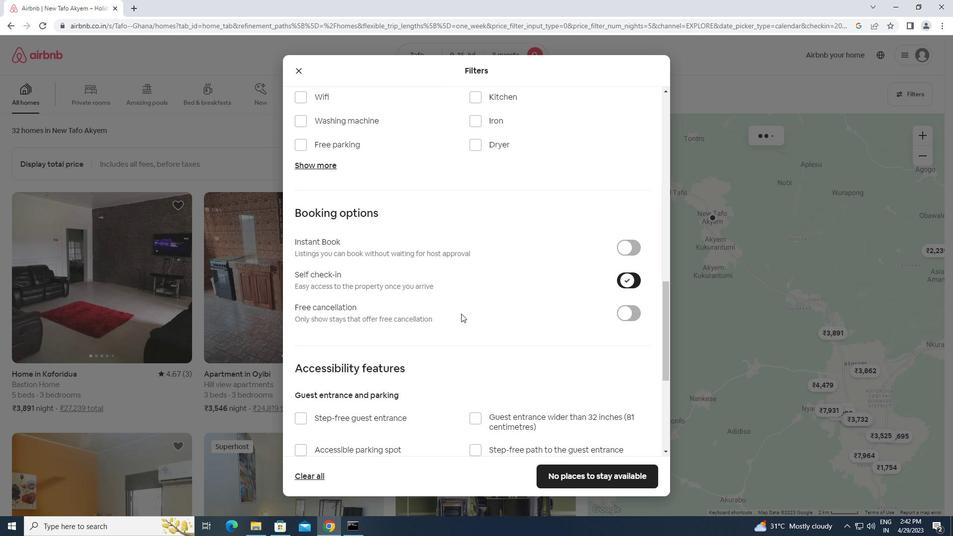 
Action: Mouse scrolled (460, 314) with delta (0, 0)
Screenshot: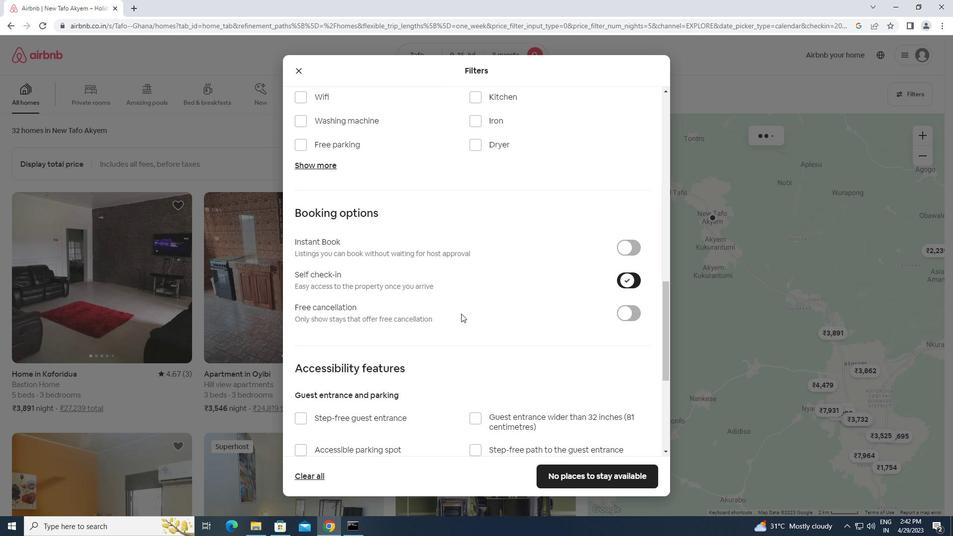 
Action: Mouse scrolled (460, 314) with delta (0, 0)
Screenshot: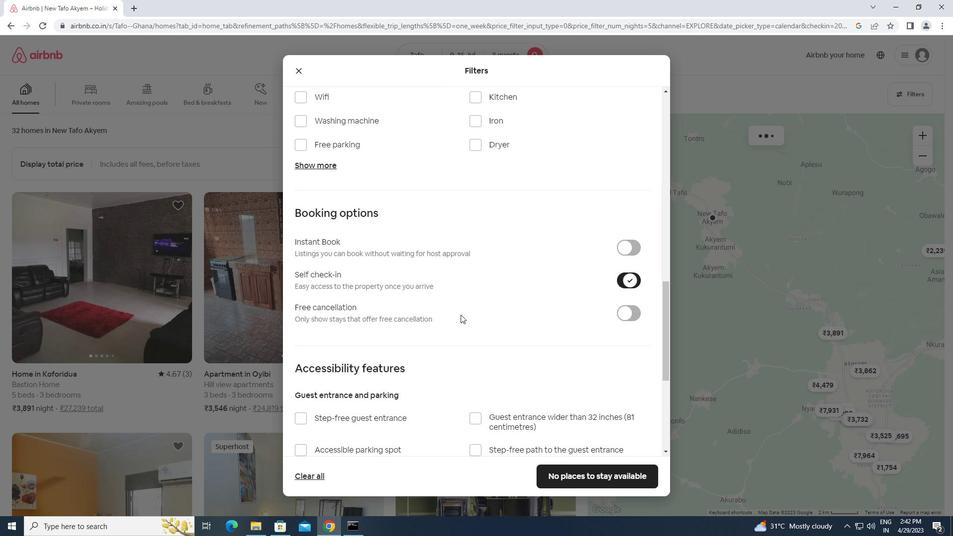 
Action: Mouse scrolled (460, 314) with delta (0, 0)
Screenshot: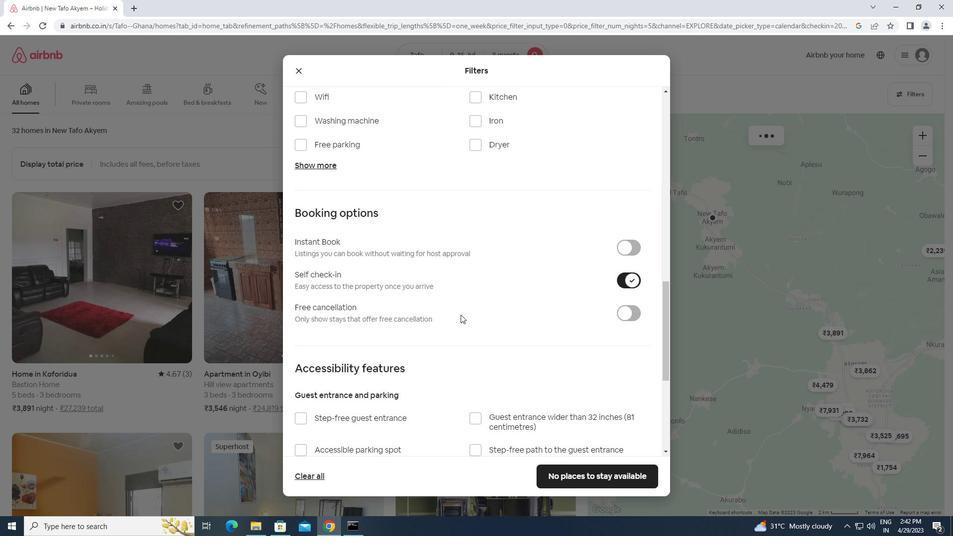
Action: Mouse moved to (391, 336)
Screenshot: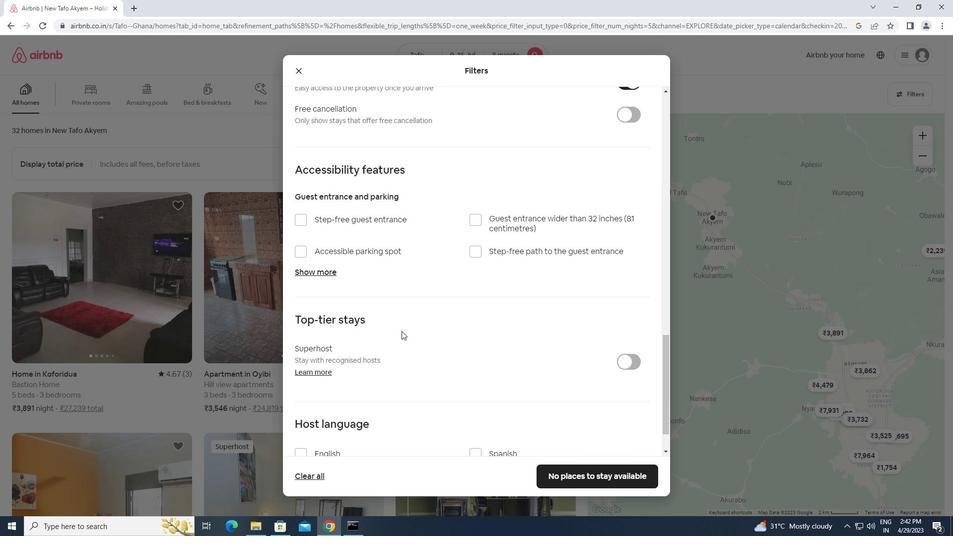 
Action: Mouse scrolled (391, 335) with delta (0, 0)
Screenshot: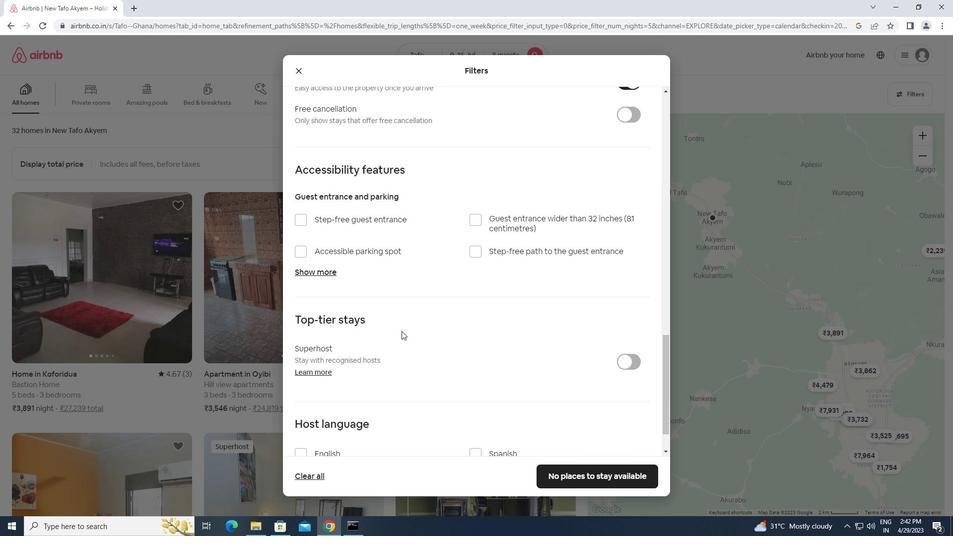 
Action: Mouse moved to (390, 336)
Screenshot: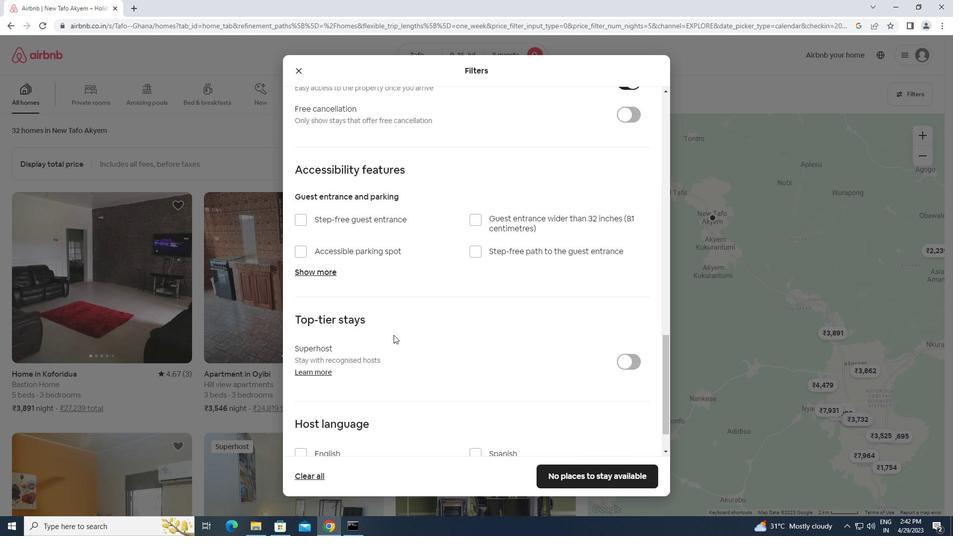
Action: Mouse scrolled (390, 336) with delta (0, 0)
Screenshot: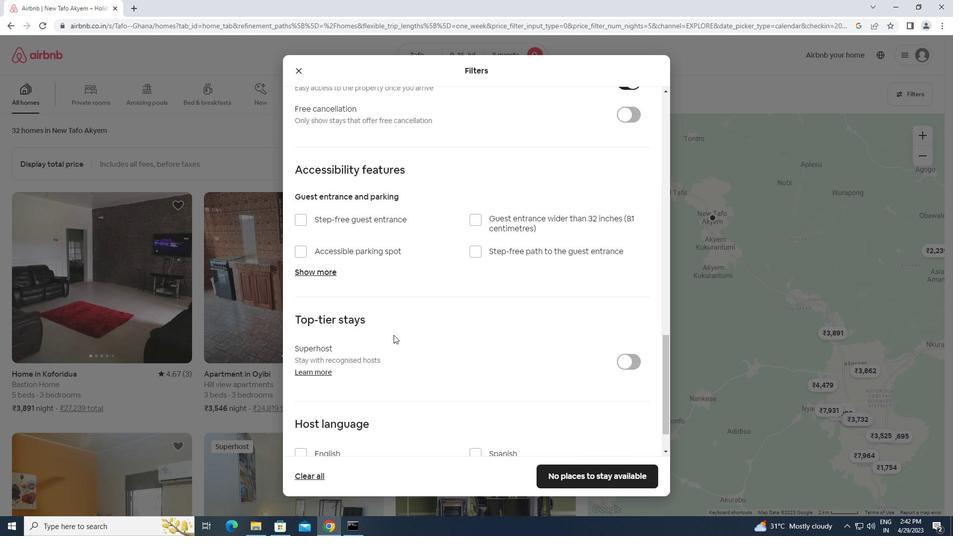 
Action: Mouse moved to (299, 398)
Screenshot: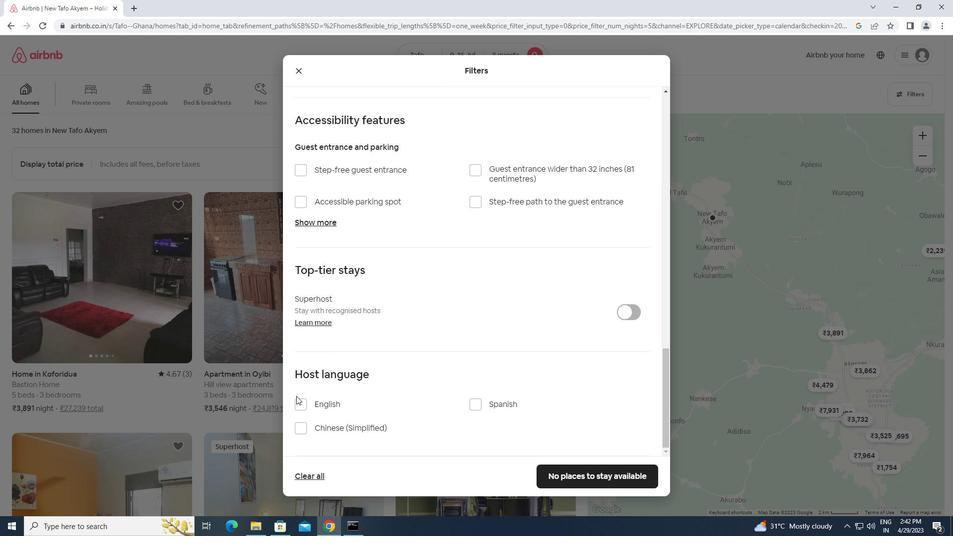 
Action: Mouse pressed left at (299, 398)
Screenshot: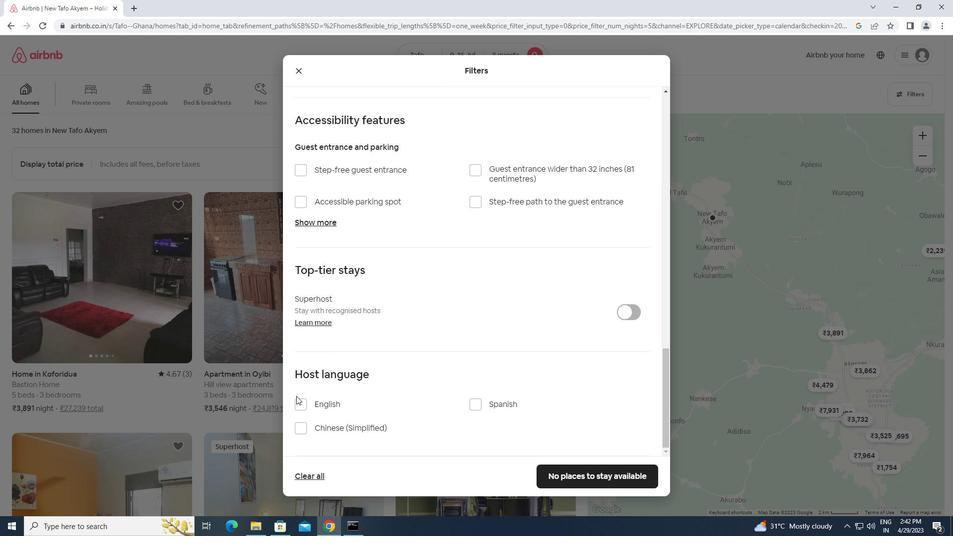 
Action: Mouse moved to (562, 469)
Screenshot: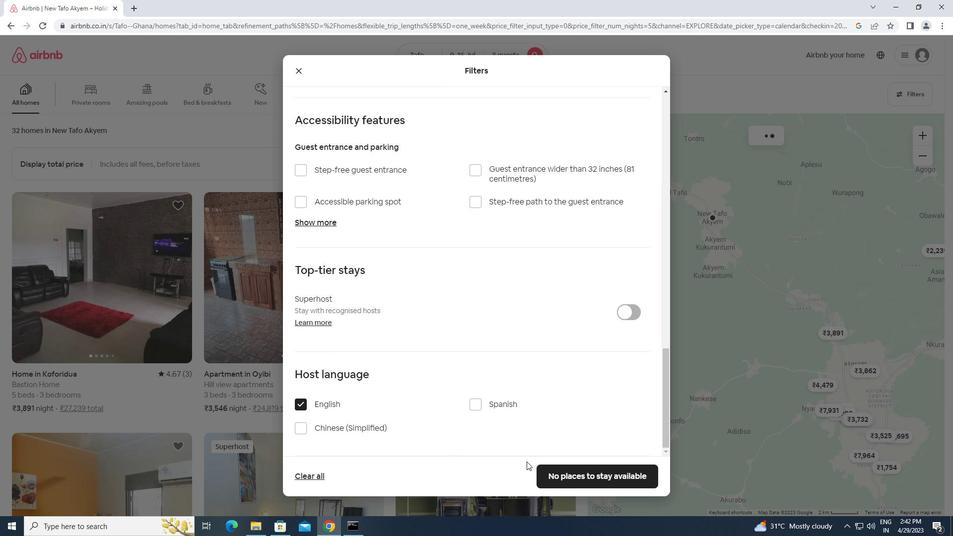 
Action: Mouse pressed left at (562, 469)
Screenshot: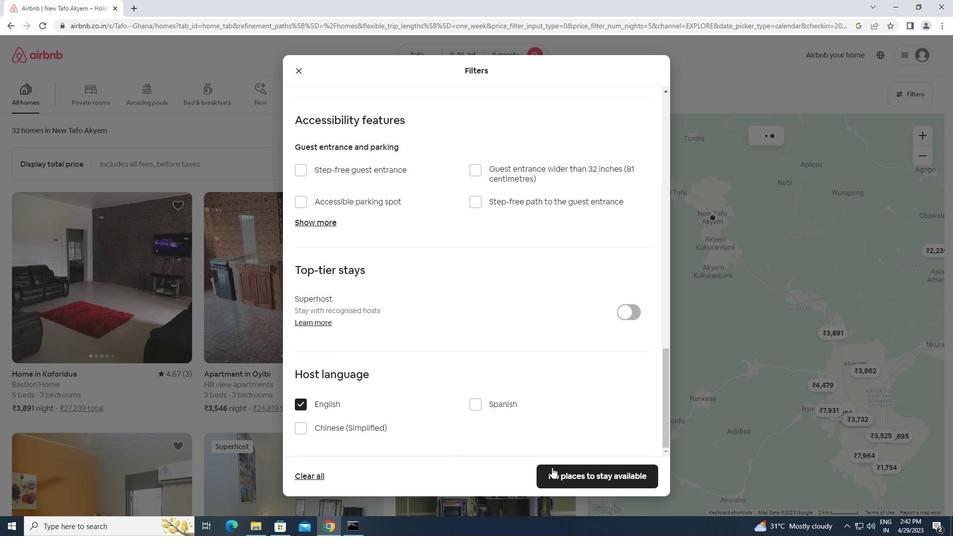 
Action: Mouse moved to (563, 469)
Screenshot: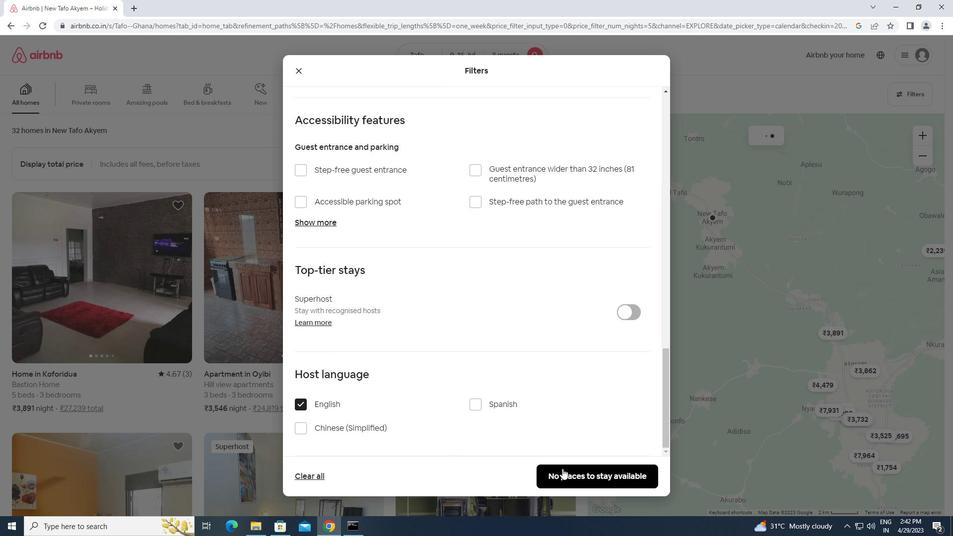 
